 Task: Add a condition where "Channel Is not Web Widget" in new tickets in your groups.
Action: Mouse moved to (168, 529)
Screenshot: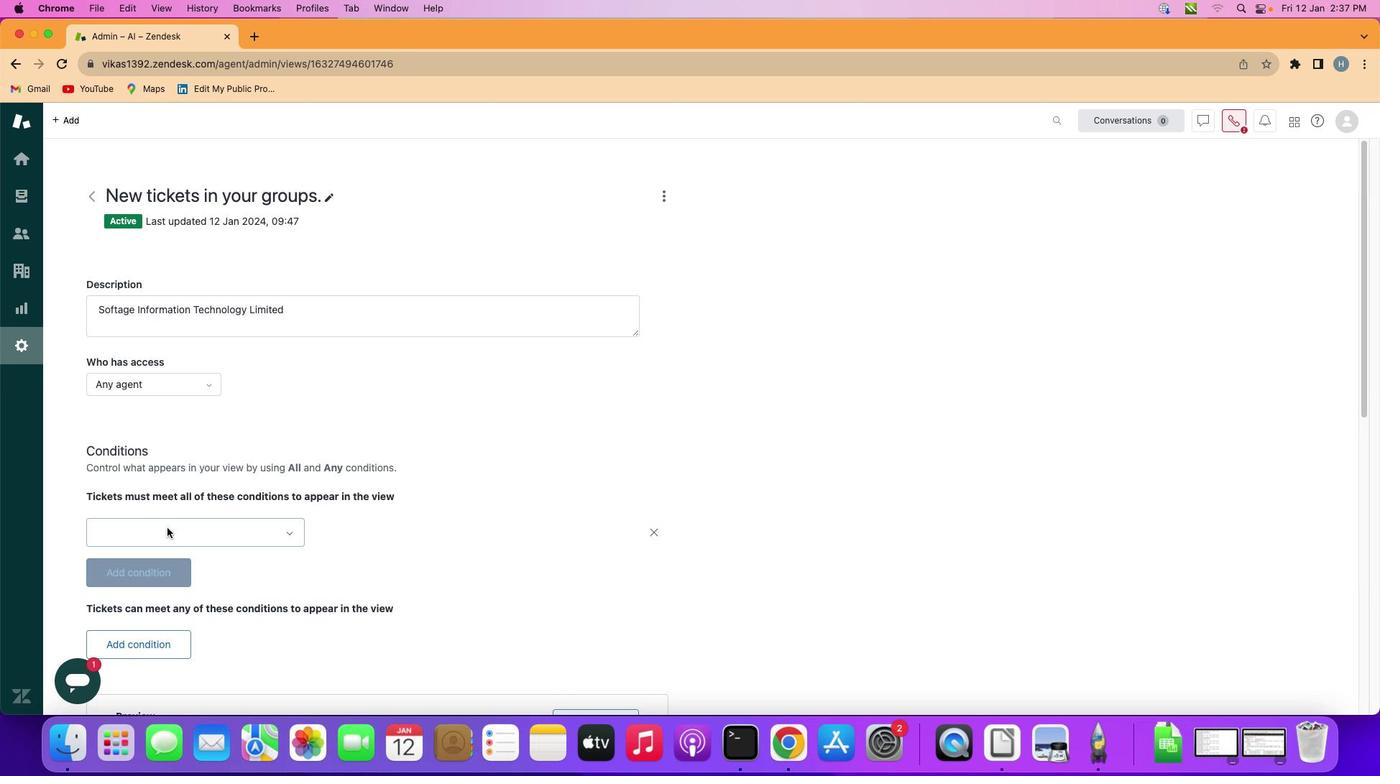 
Action: Mouse pressed left at (168, 529)
Screenshot: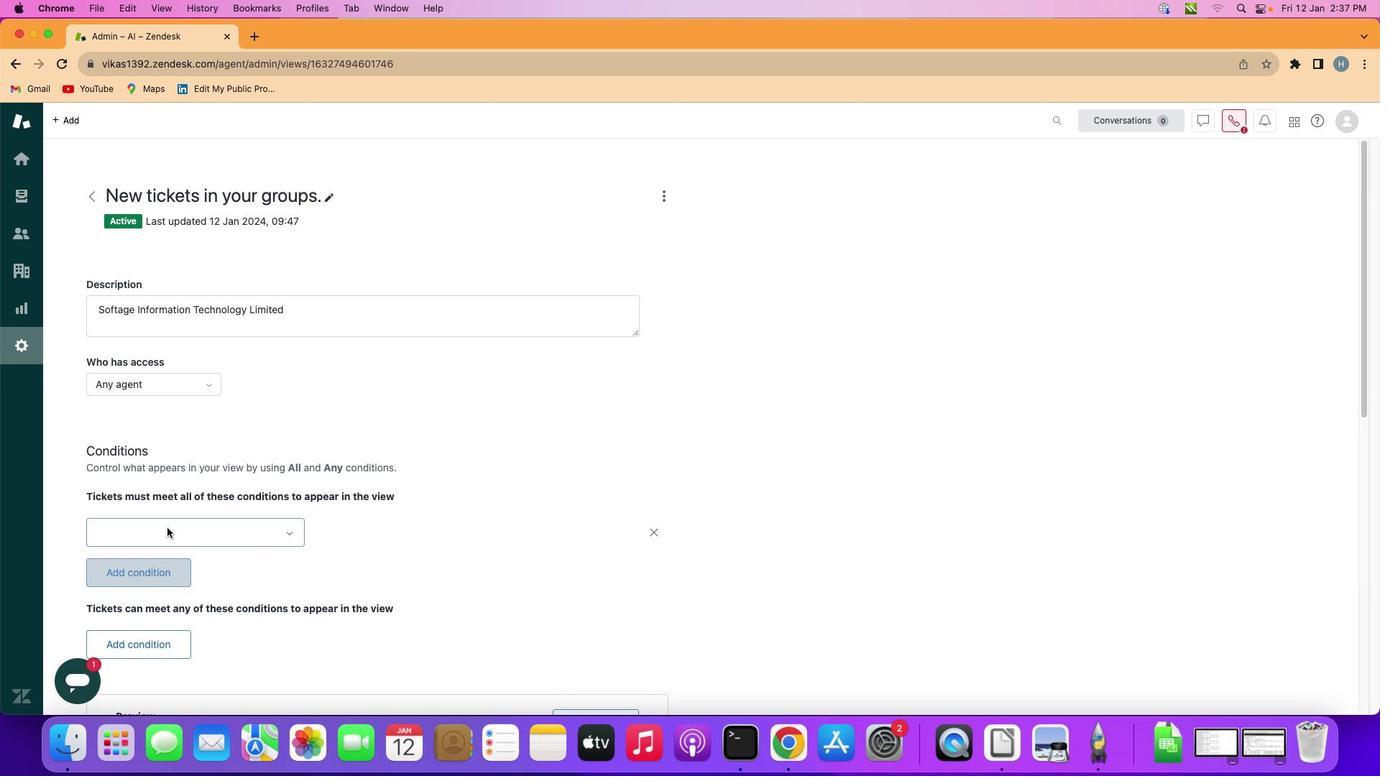 
Action: Mouse moved to (193, 529)
Screenshot: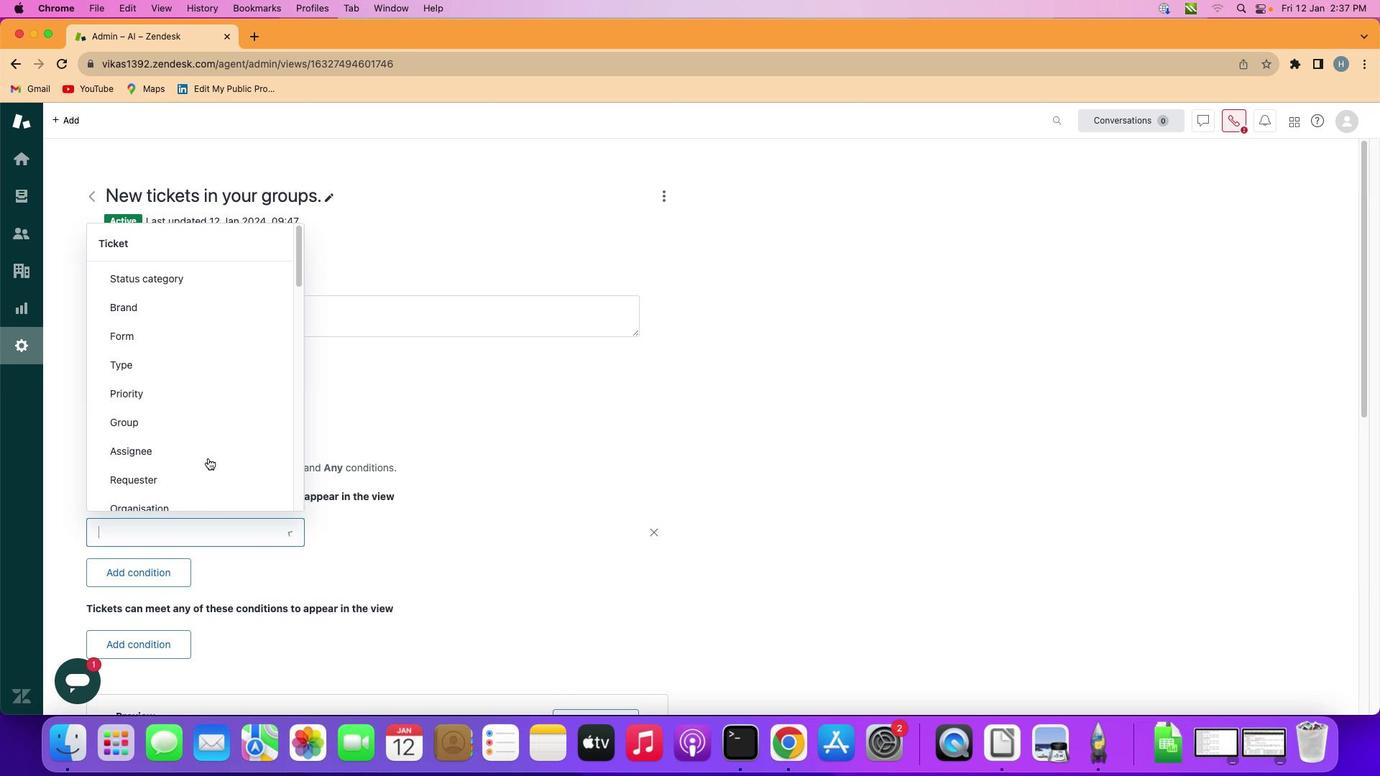 
Action: Mouse pressed left at (193, 529)
Screenshot: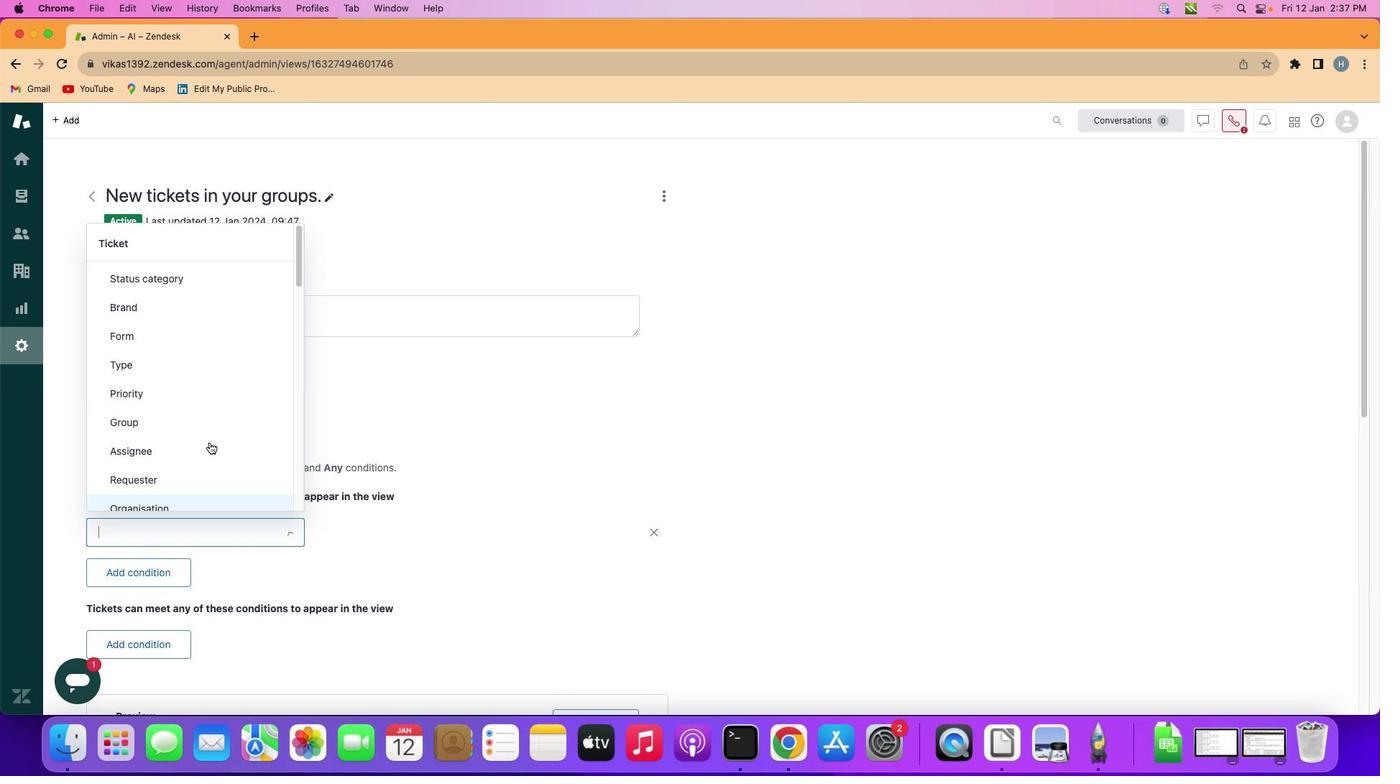 
Action: Mouse moved to (194, 353)
Screenshot: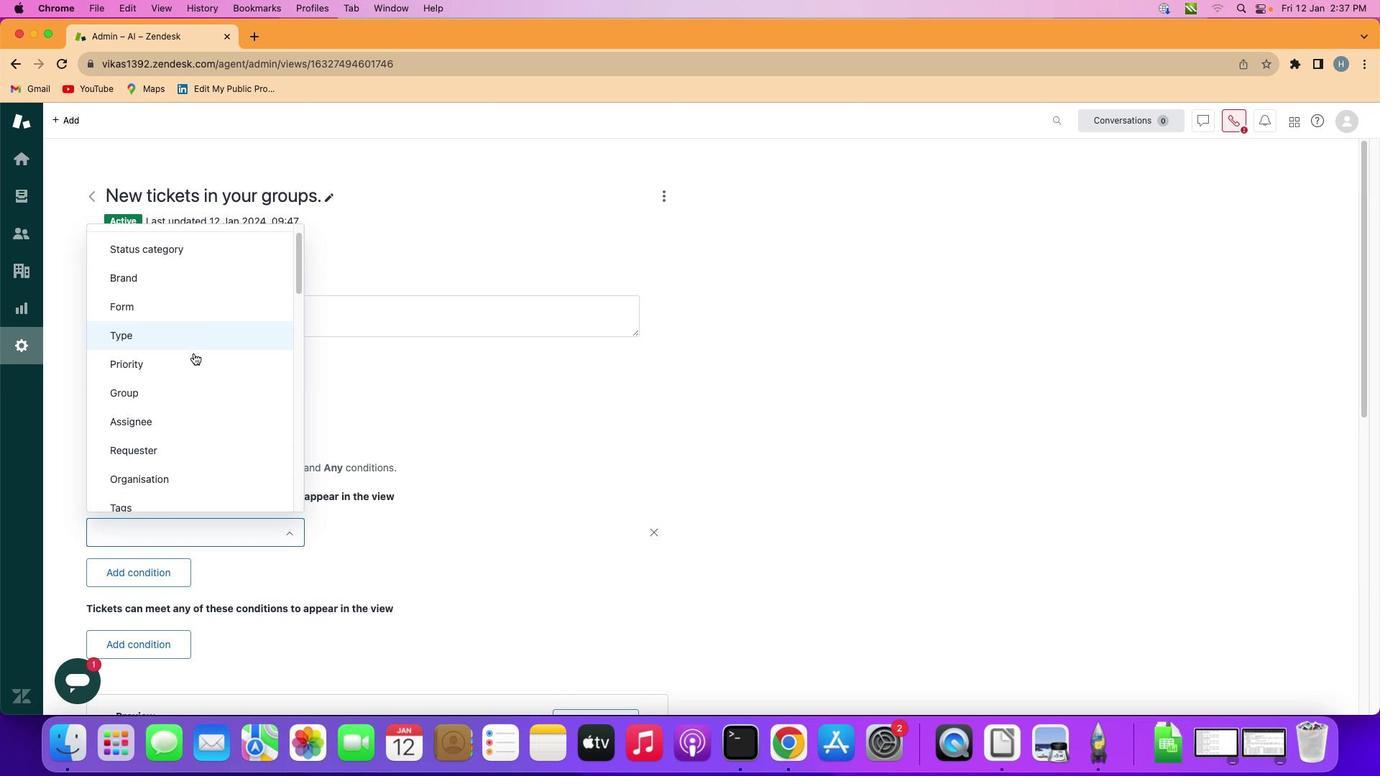 
Action: Mouse scrolled (194, 353) with delta (0, 0)
Screenshot: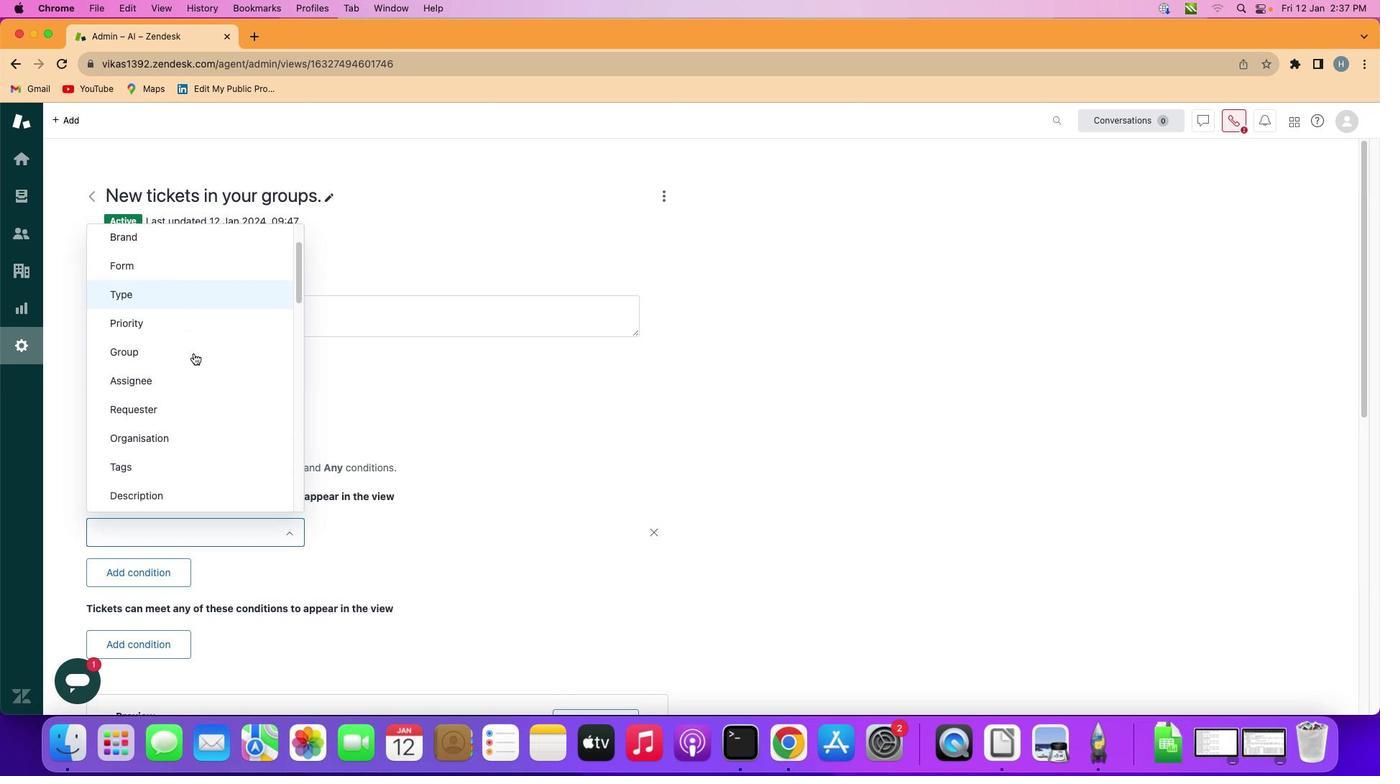 
Action: Mouse scrolled (194, 353) with delta (0, 0)
Screenshot: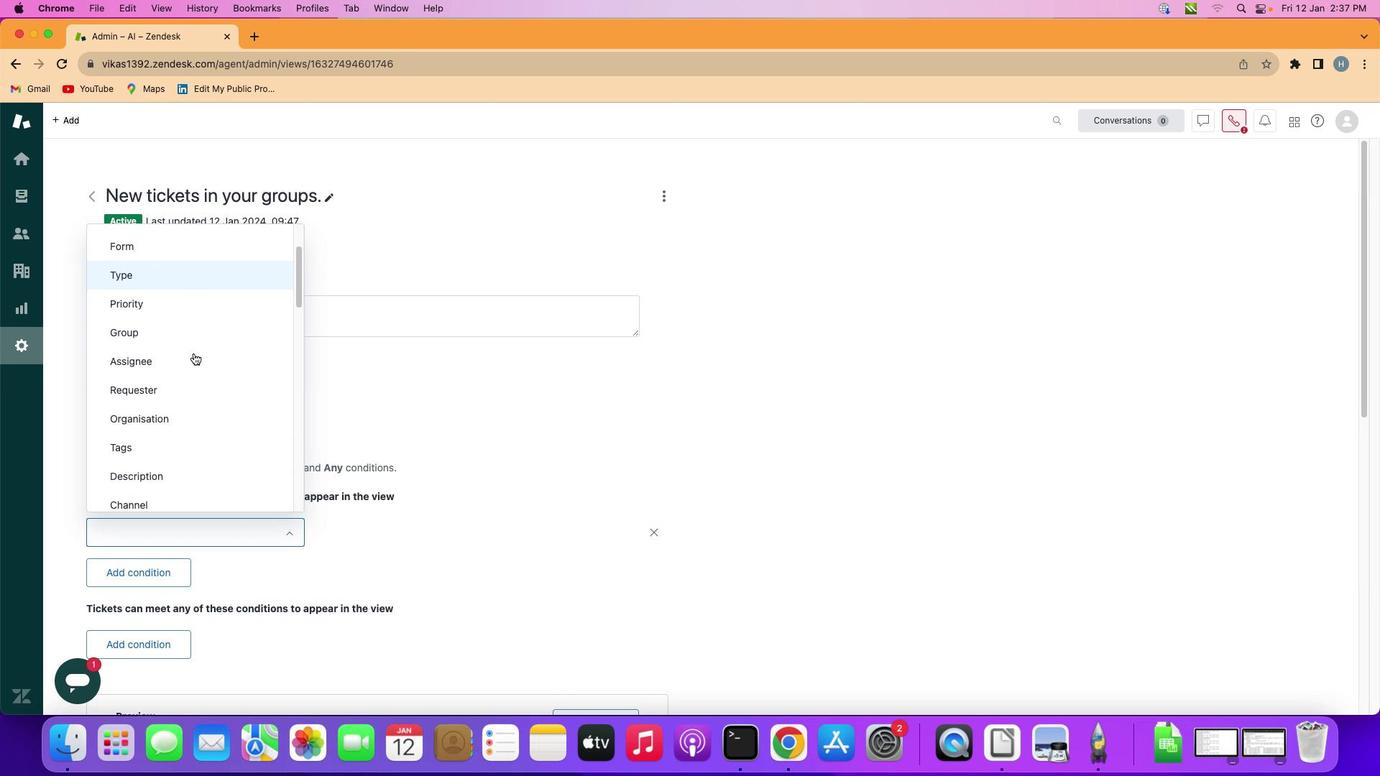 
Action: Mouse scrolled (194, 353) with delta (0, 0)
Screenshot: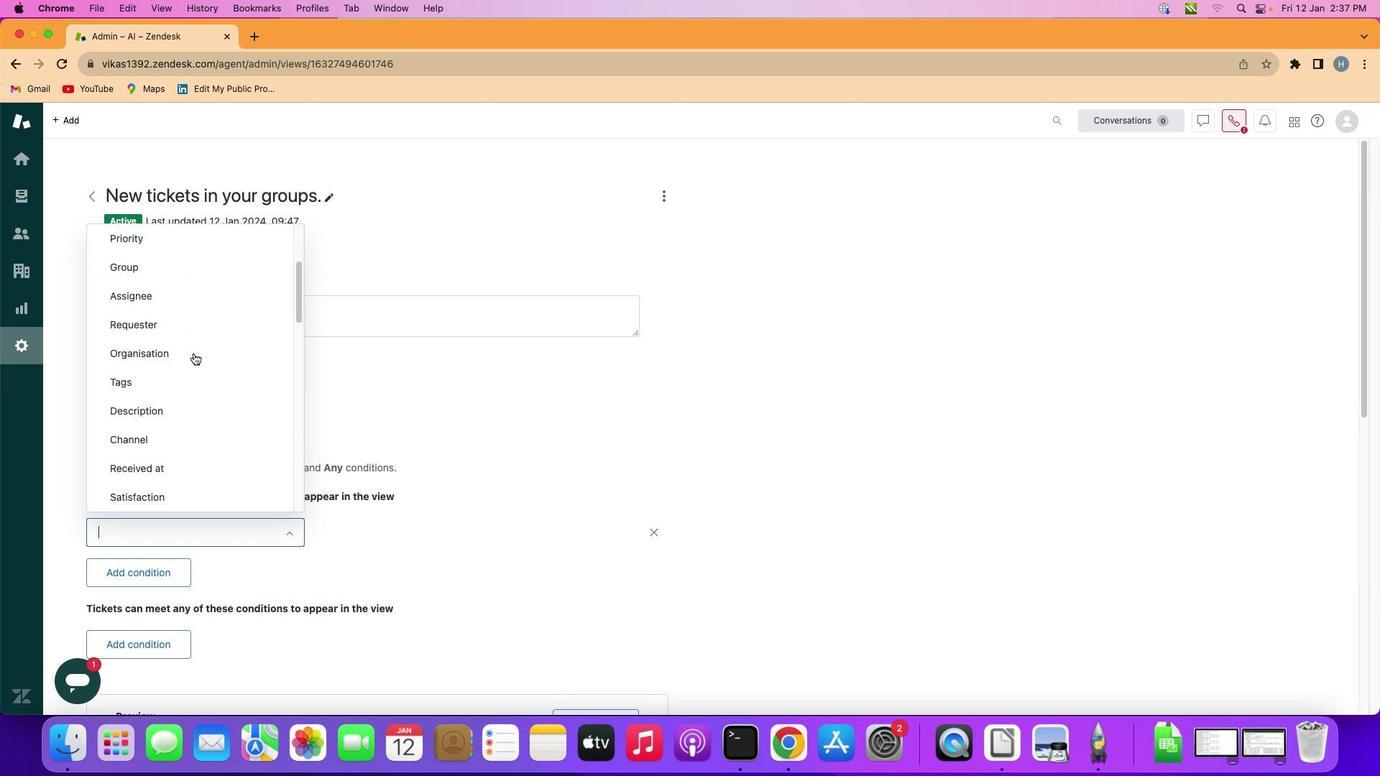 
Action: Mouse scrolled (194, 353) with delta (0, 0)
Screenshot: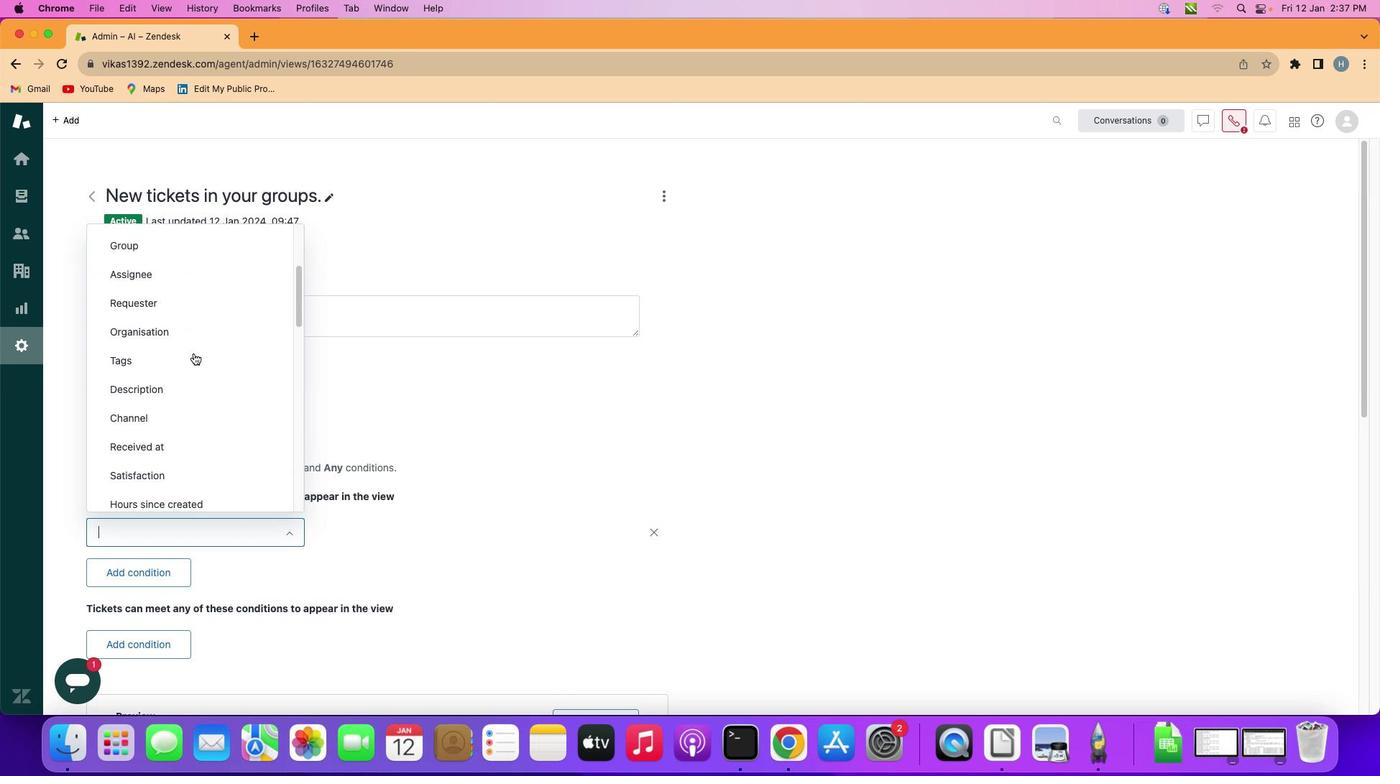 
Action: Mouse scrolled (194, 353) with delta (0, 0)
Screenshot: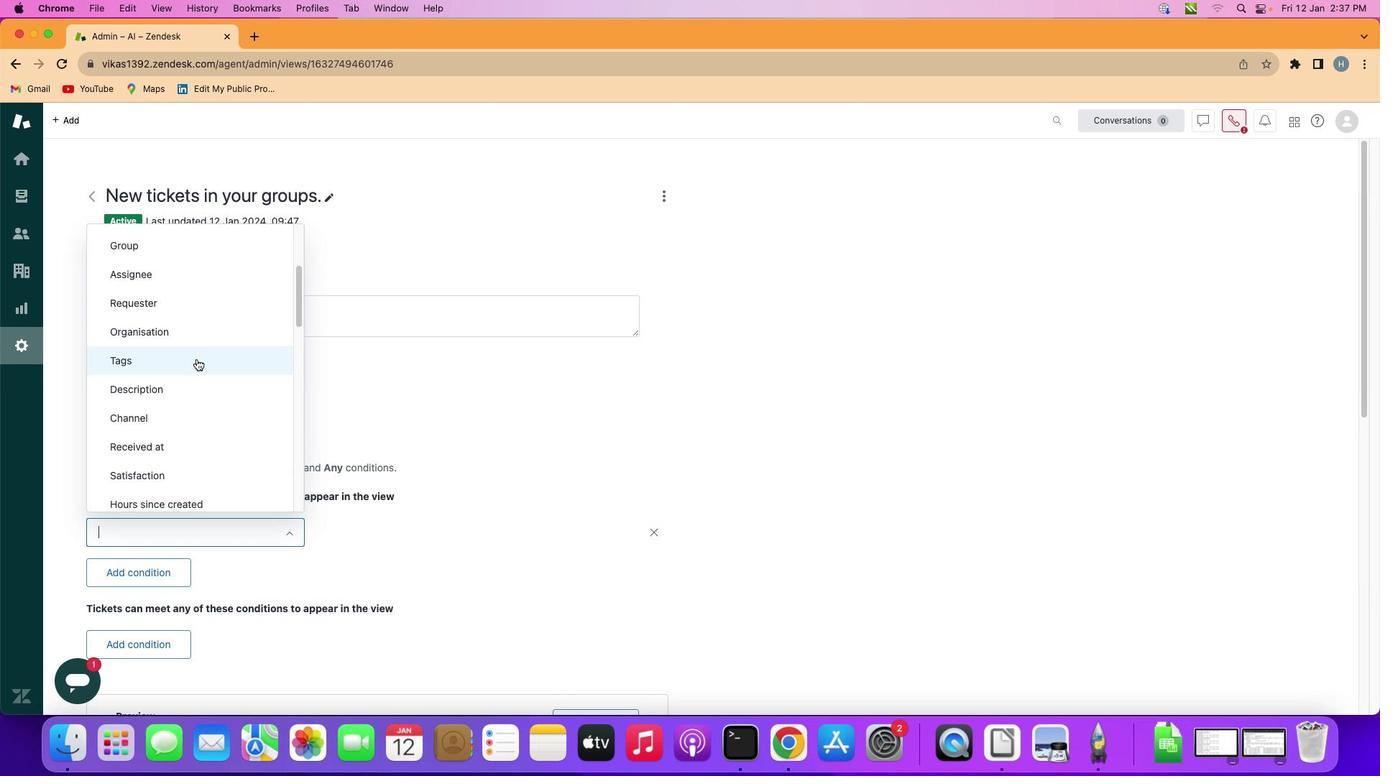 
Action: Mouse moved to (189, 430)
Screenshot: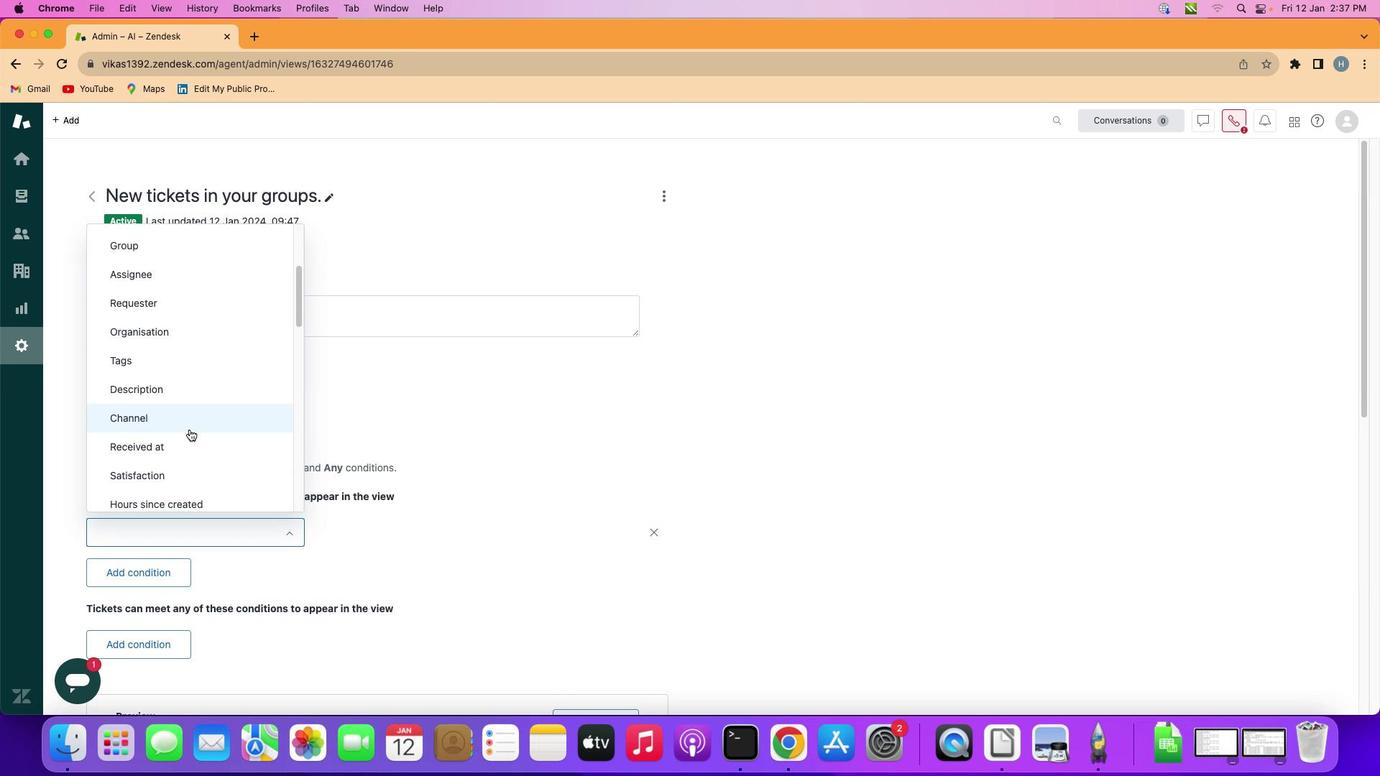 
Action: Mouse pressed left at (189, 430)
Screenshot: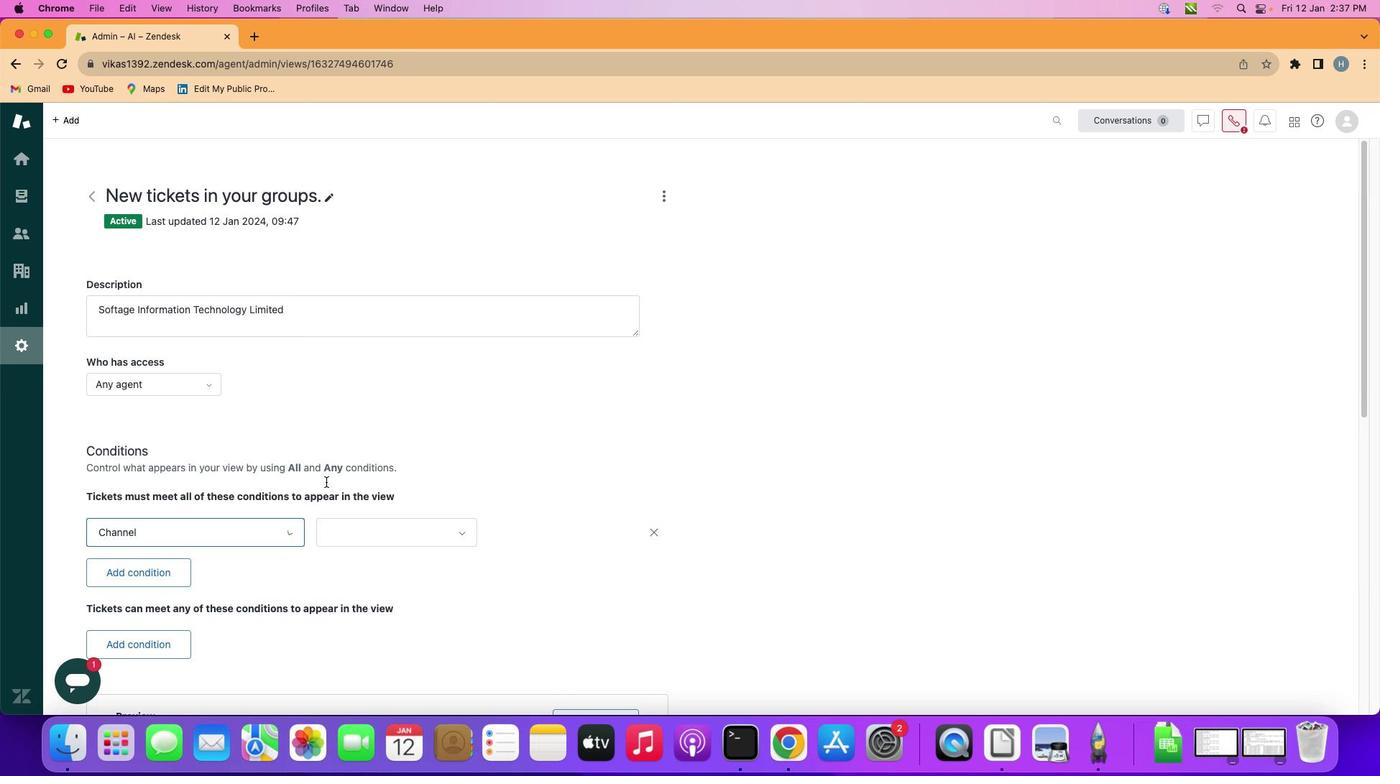 
Action: Mouse moved to (397, 534)
Screenshot: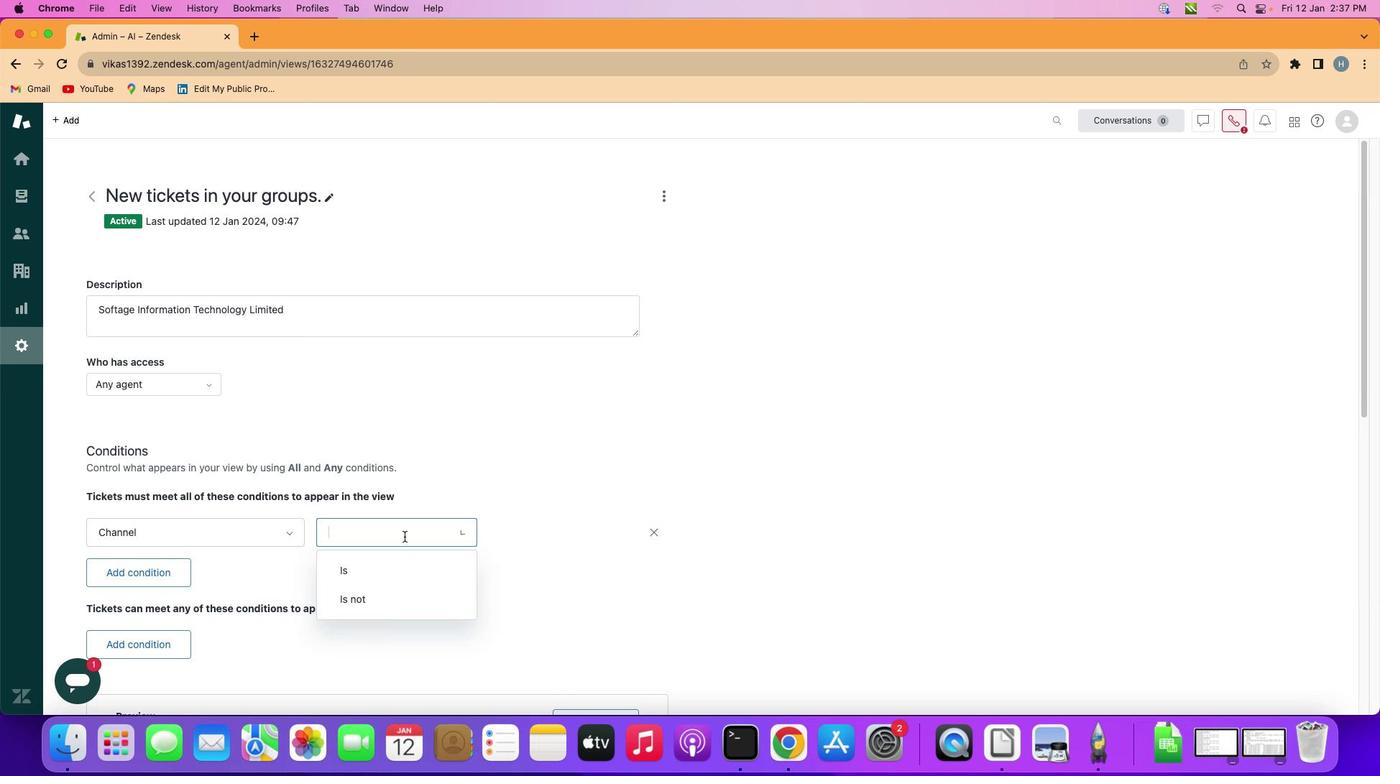 
Action: Mouse pressed left at (397, 534)
Screenshot: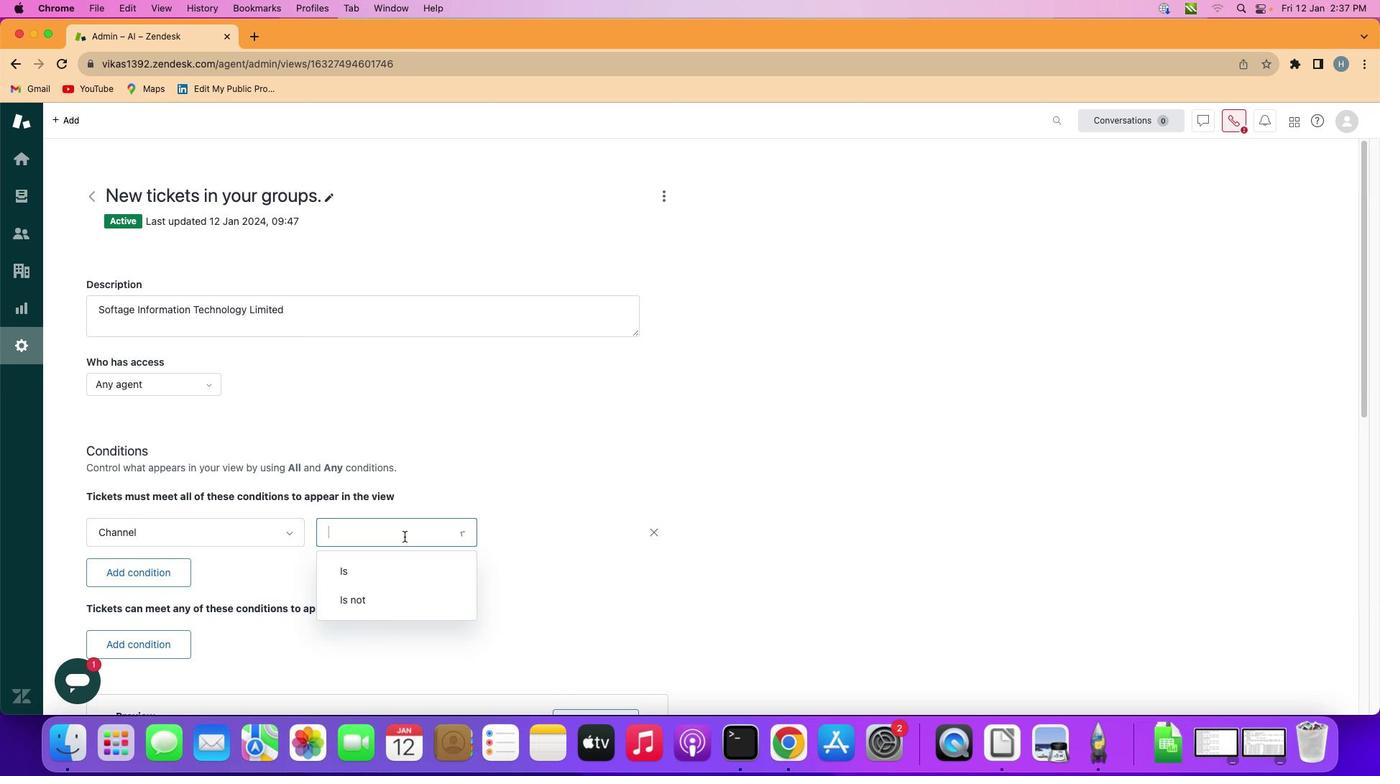
Action: Mouse moved to (397, 596)
Screenshot: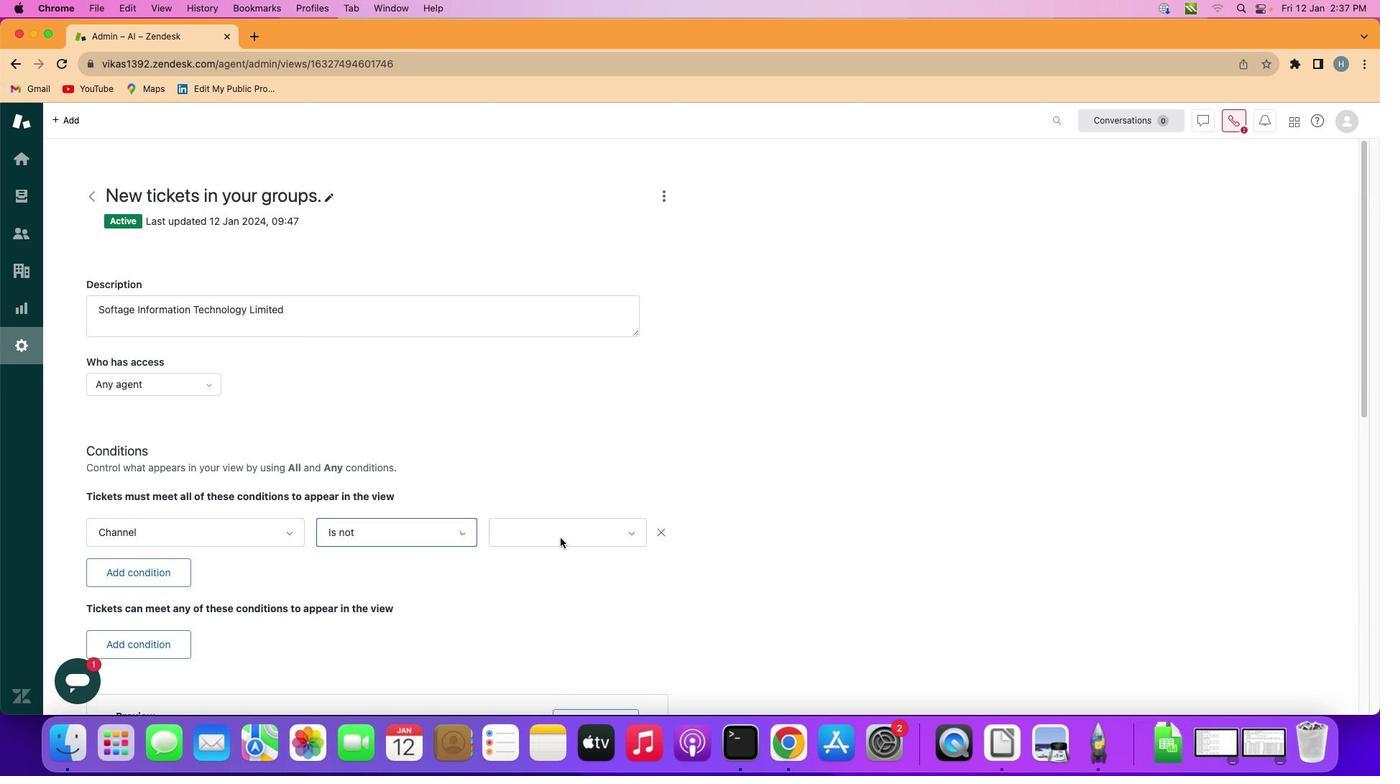 
Action: Mouse pressed left at (397, 596)
Screenshot: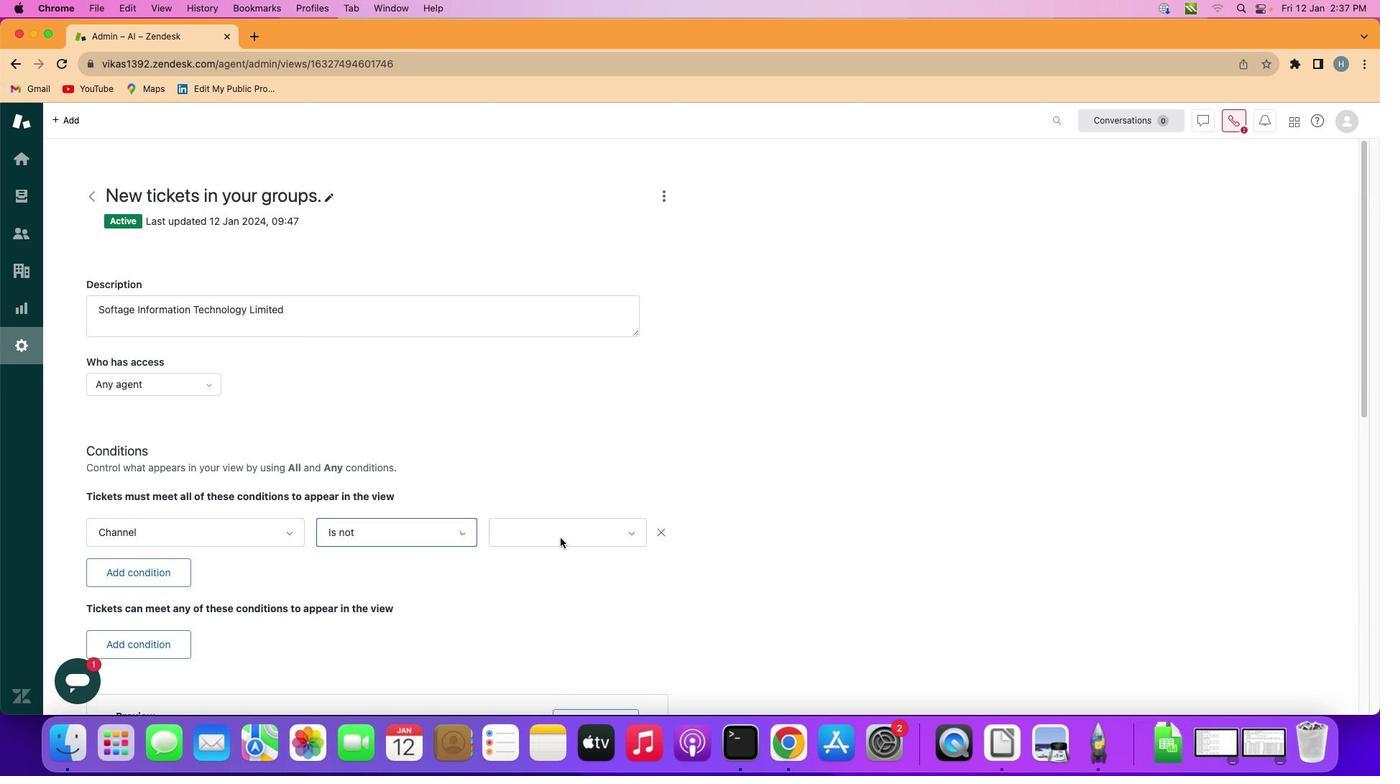 
Action: Mouse moved to (561, 538)
Screenshot: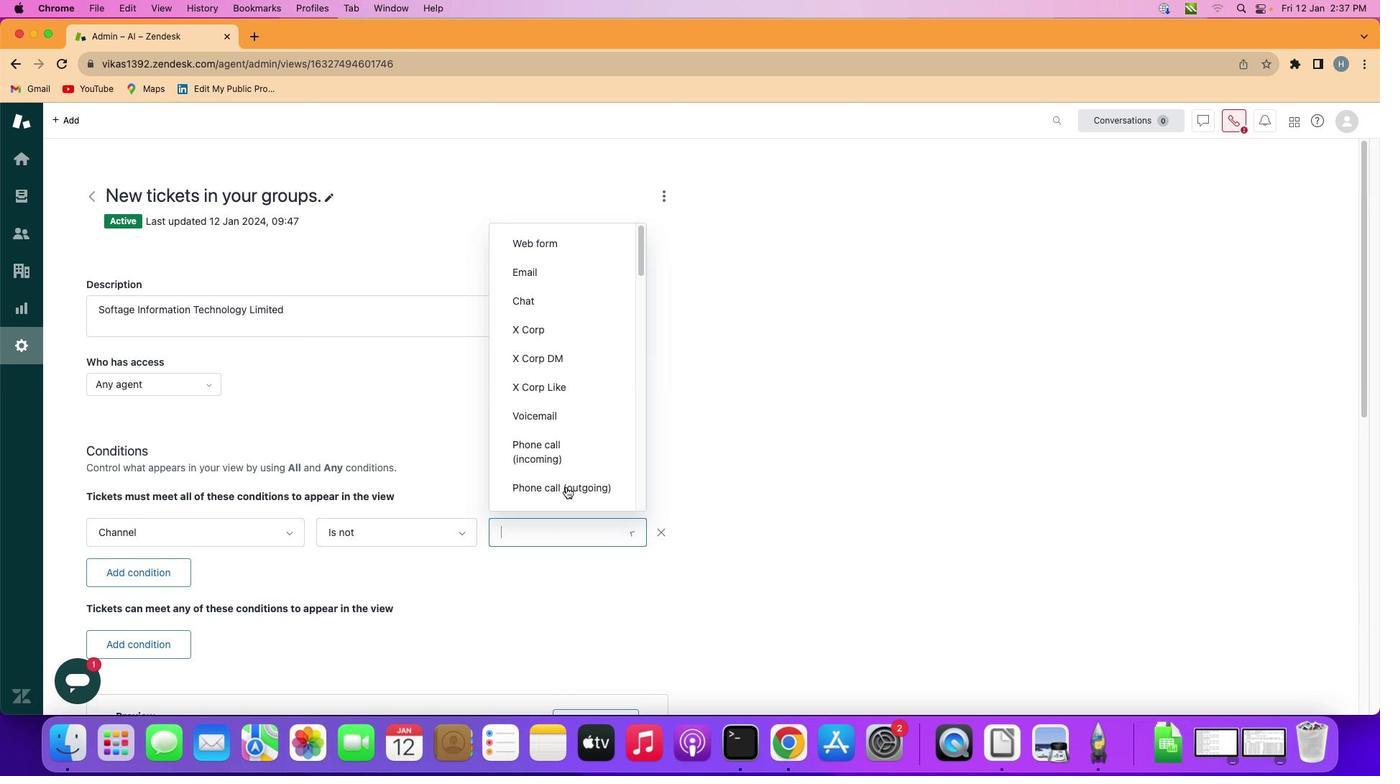 
Action: Mouse pressed left at (561, 538)
Screenshot: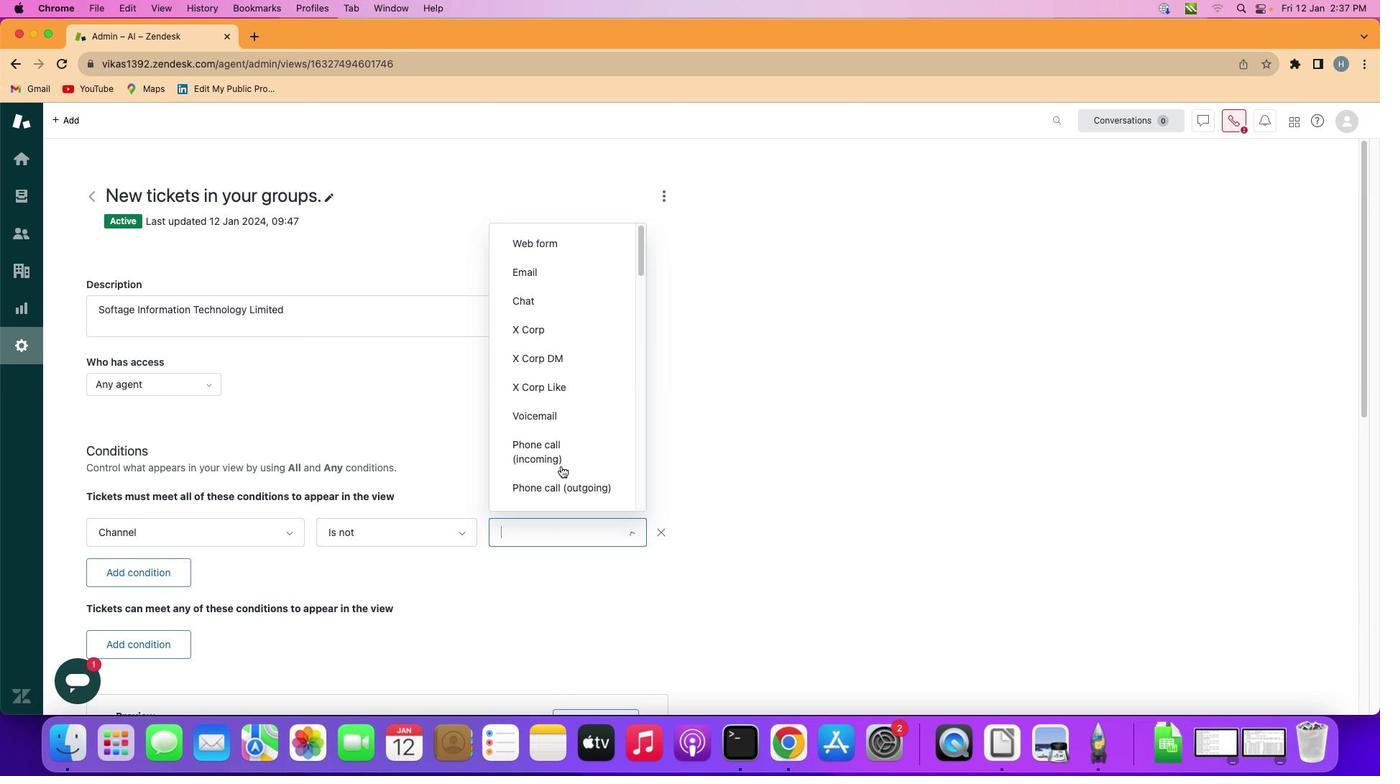 
Action: Mouse moved to (554, 310)
Screenshot: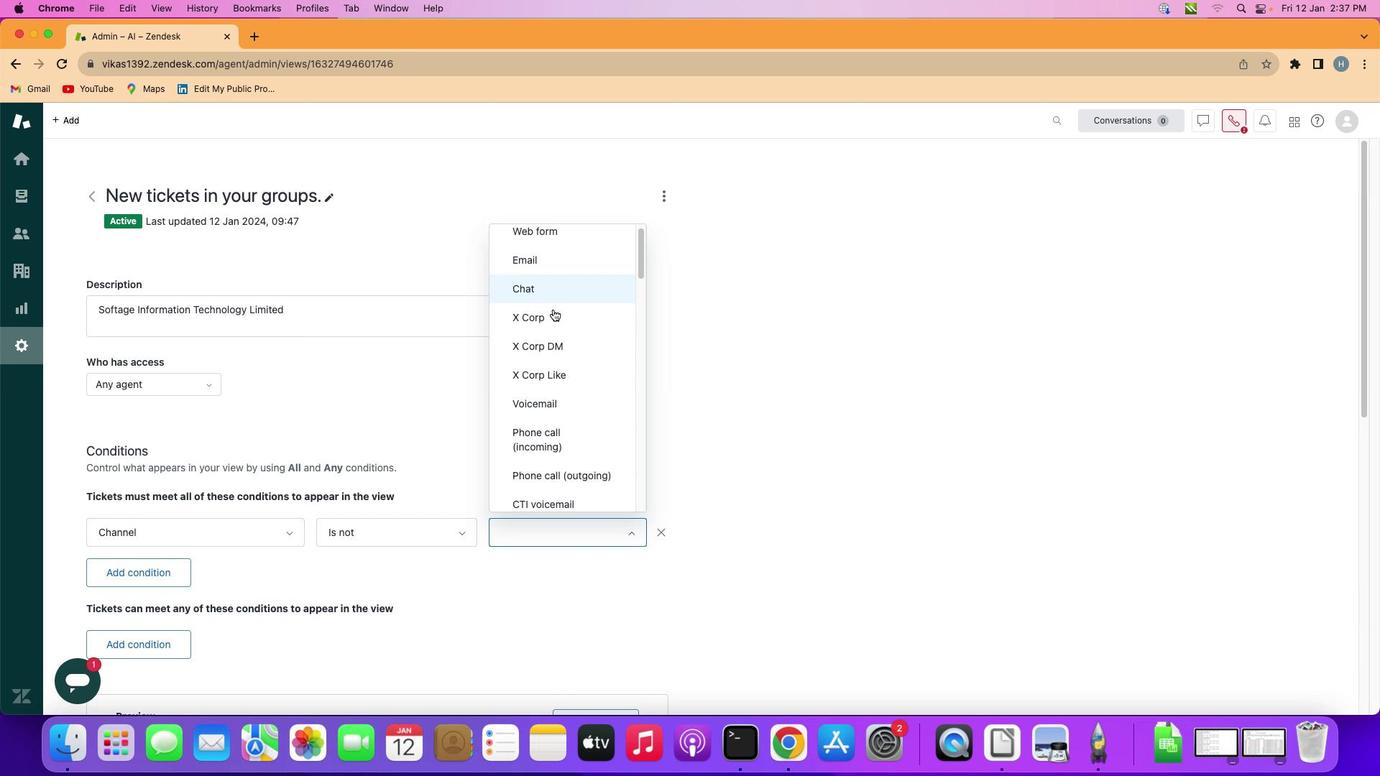 
Action: Mouse scrolled (554, 310) with delta (0, 0)
Screenshot: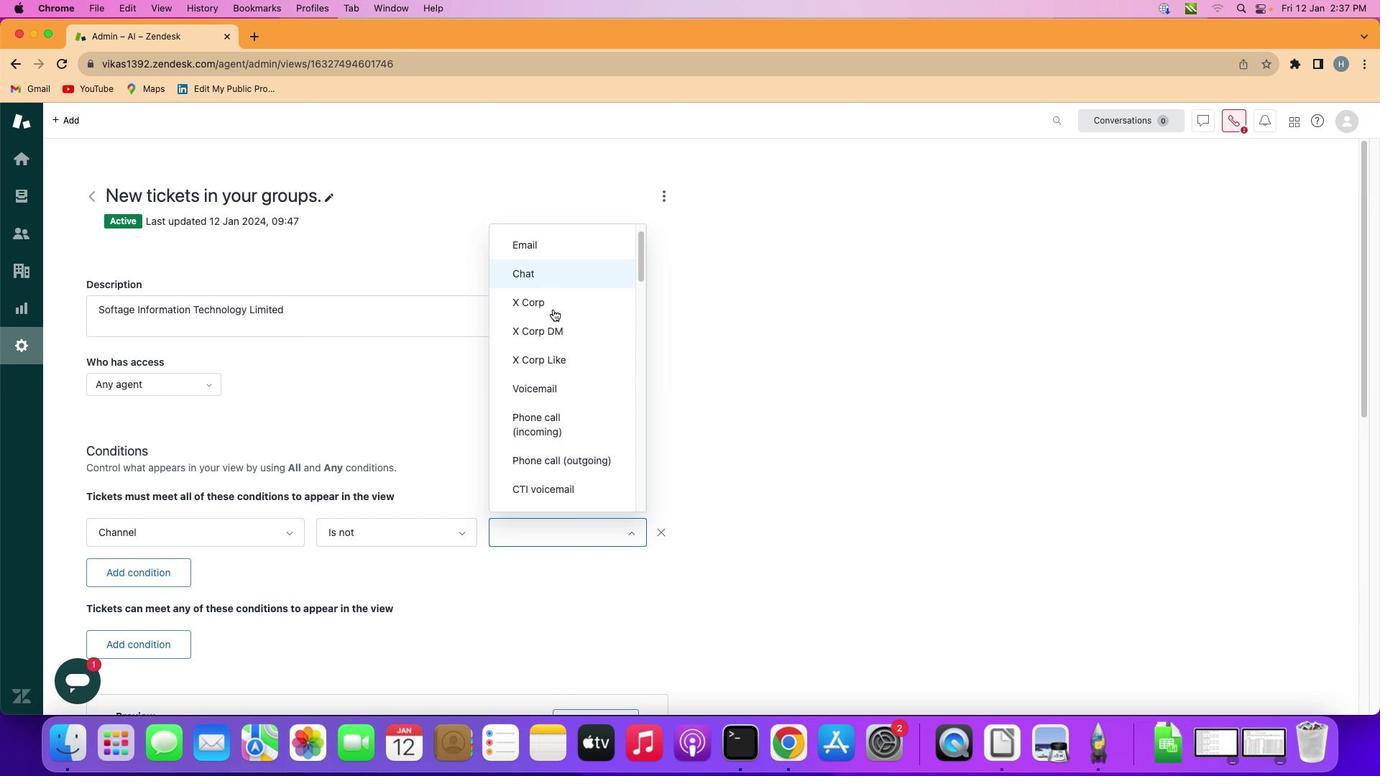 
Action: Mouse scrolled (554, 310) with delta (0, 0)
Screenshot: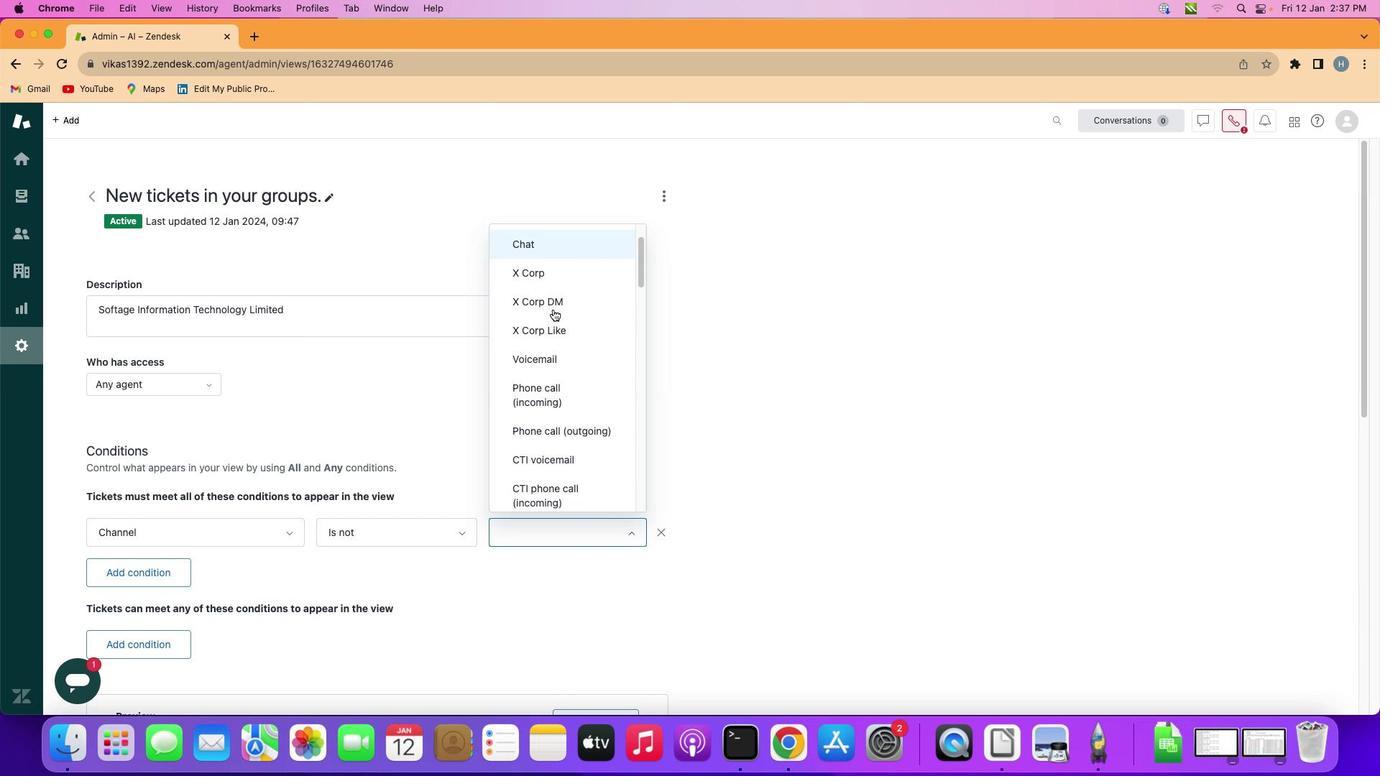 
Action: Mouse scrolled (554, 310) with delta (0, 0)
Screenshot: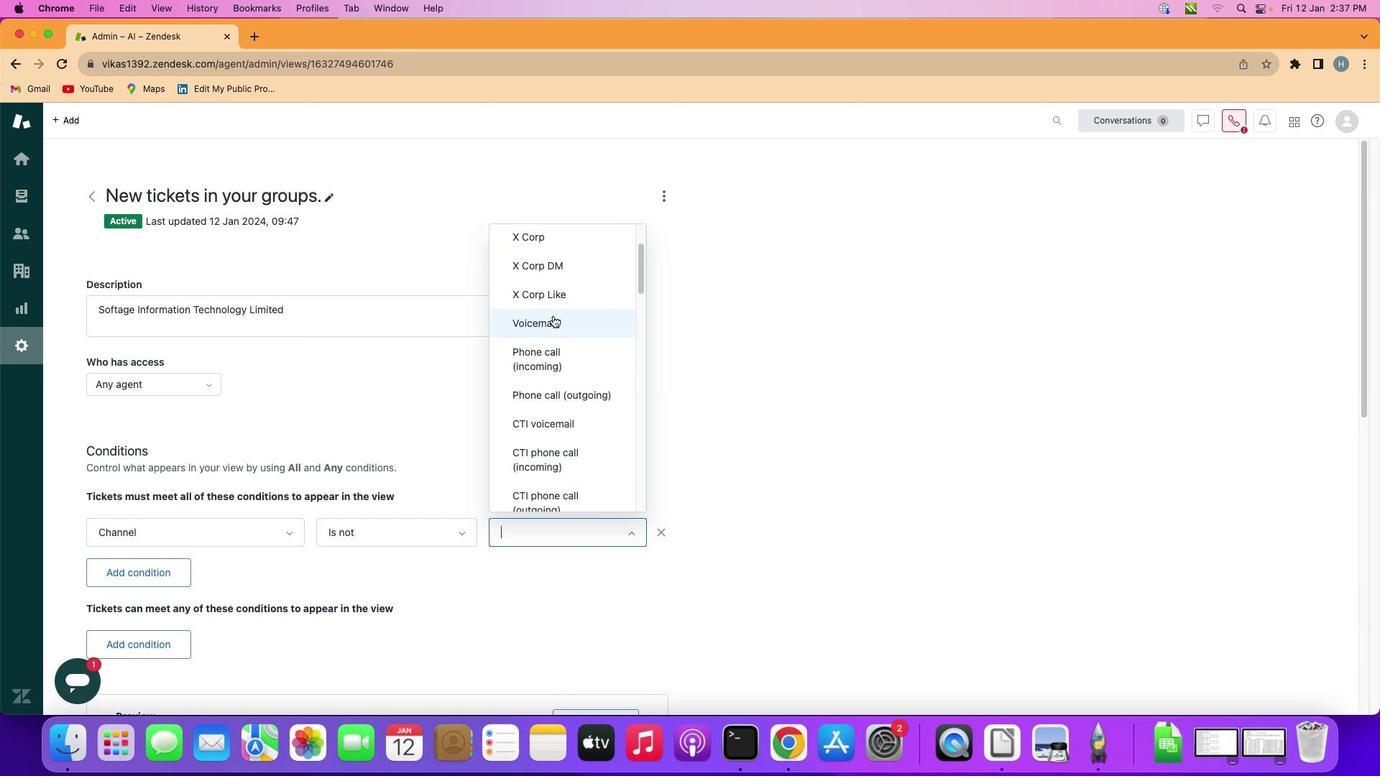 
Action: Mouse scrolled (554, 310) with delta (0, 0)
Screenshot: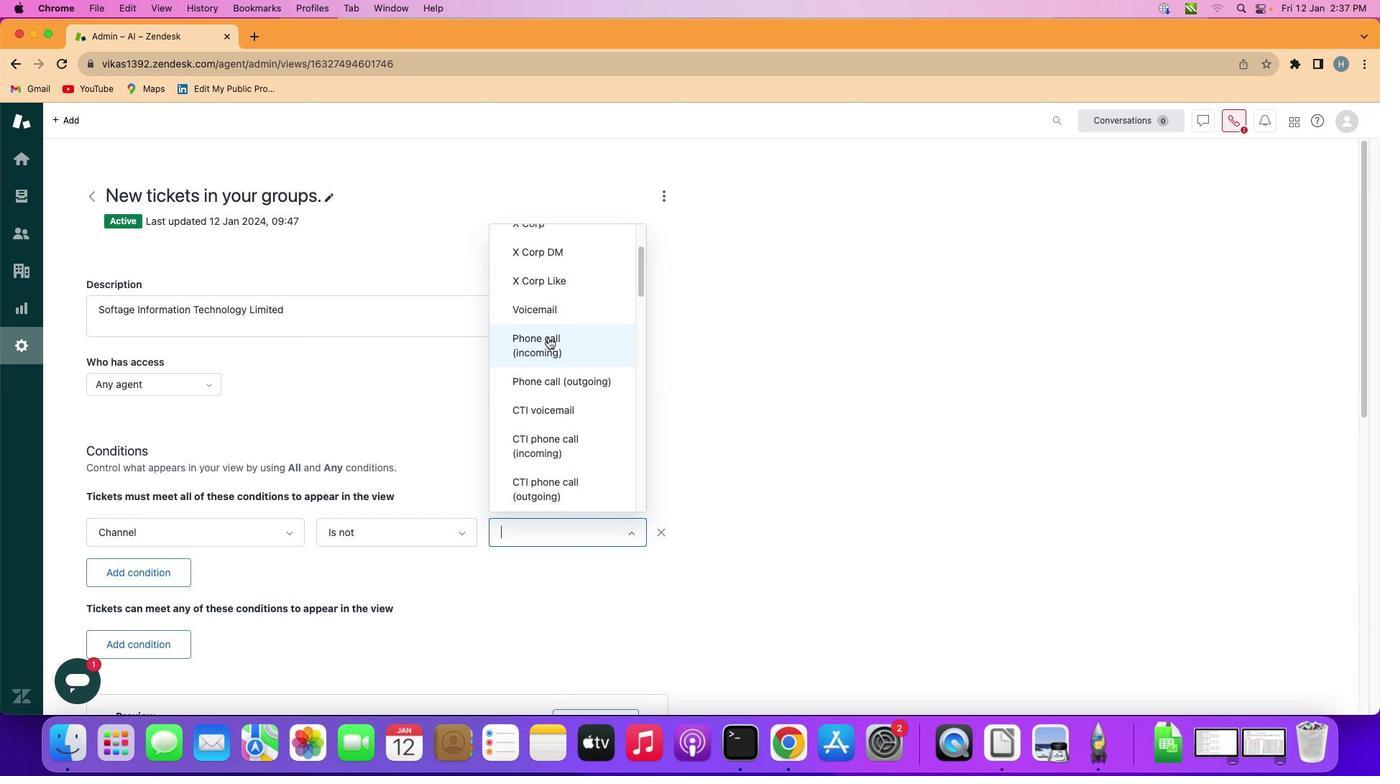 
Action: Mouse scrolled (554, 310) with delta (0, 0)
Screenshot: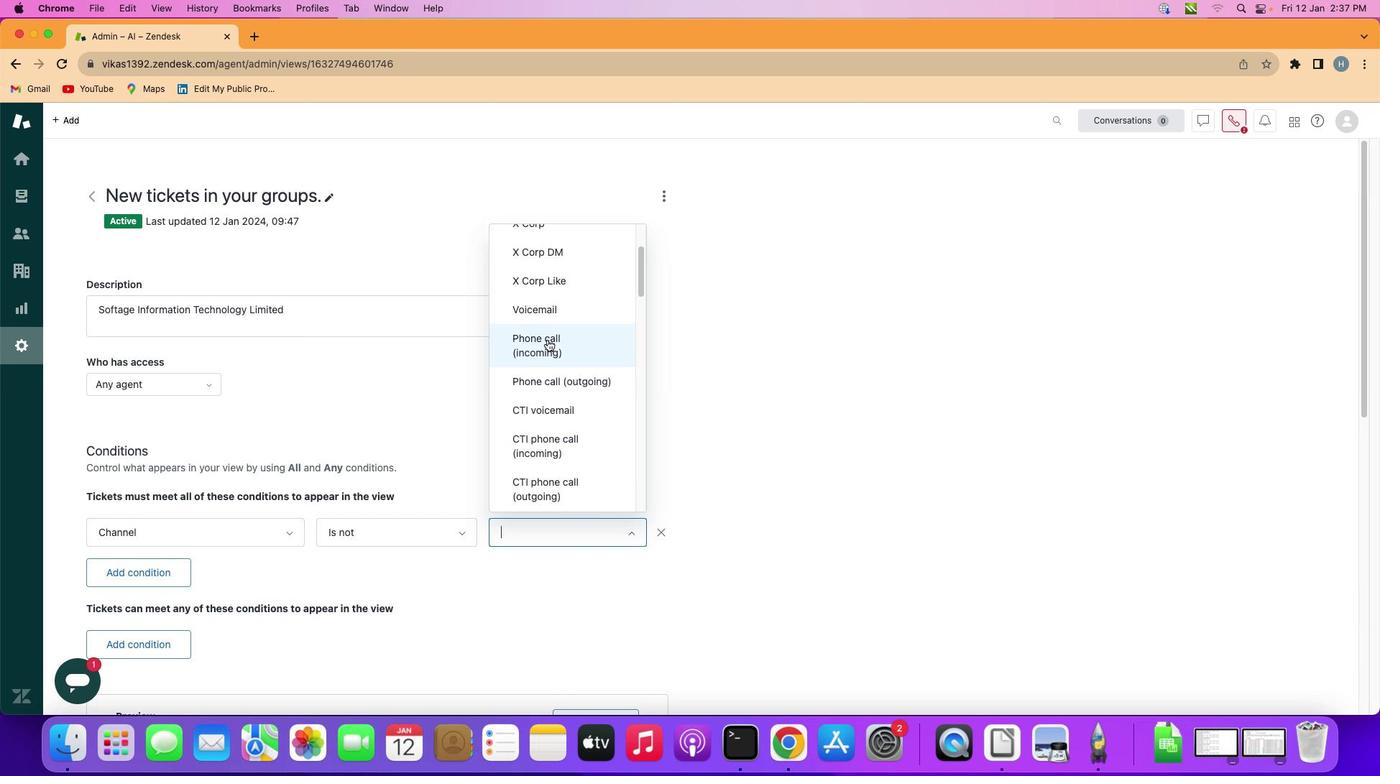 
Action: Mouse moved to (548, 340)
Screenshot: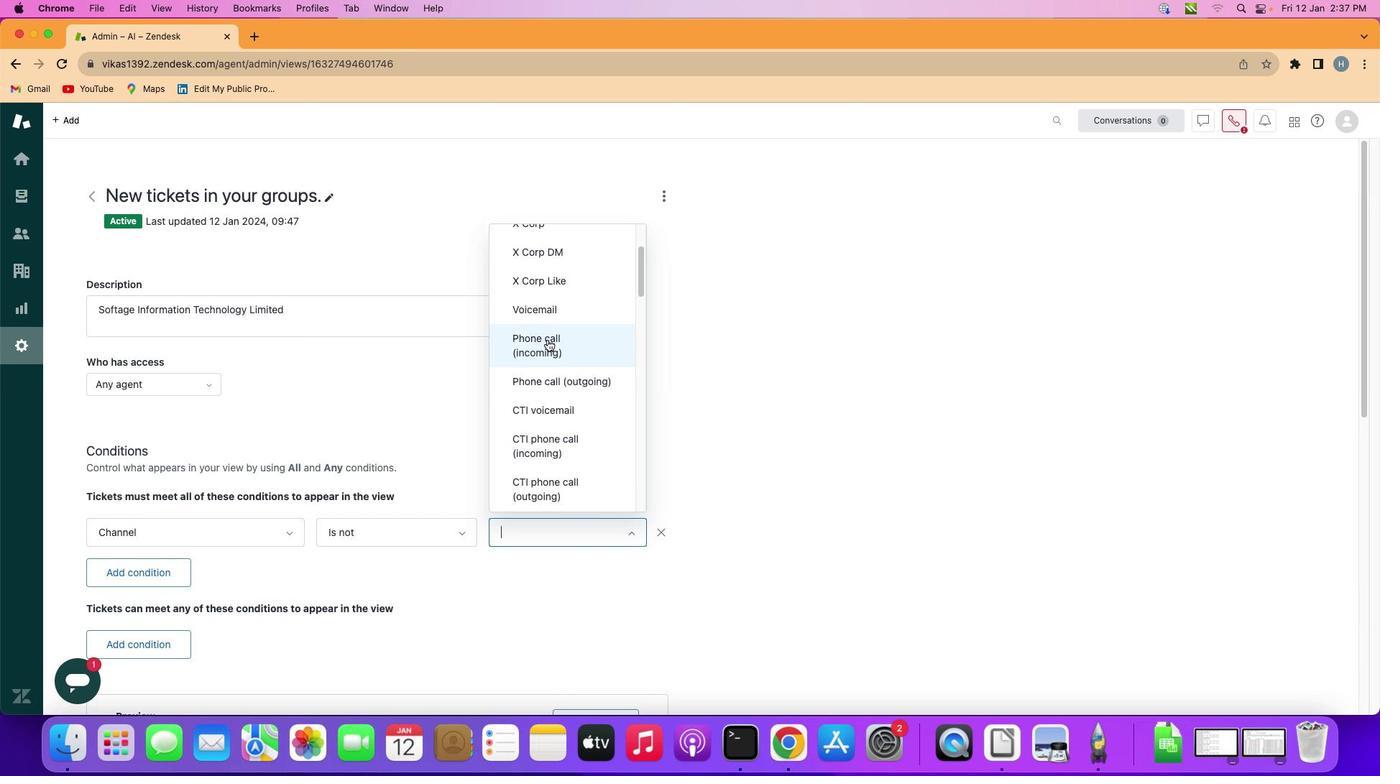 
Action: Mouse scrolled (548, 340) with delta (0, 0)
Screenshot: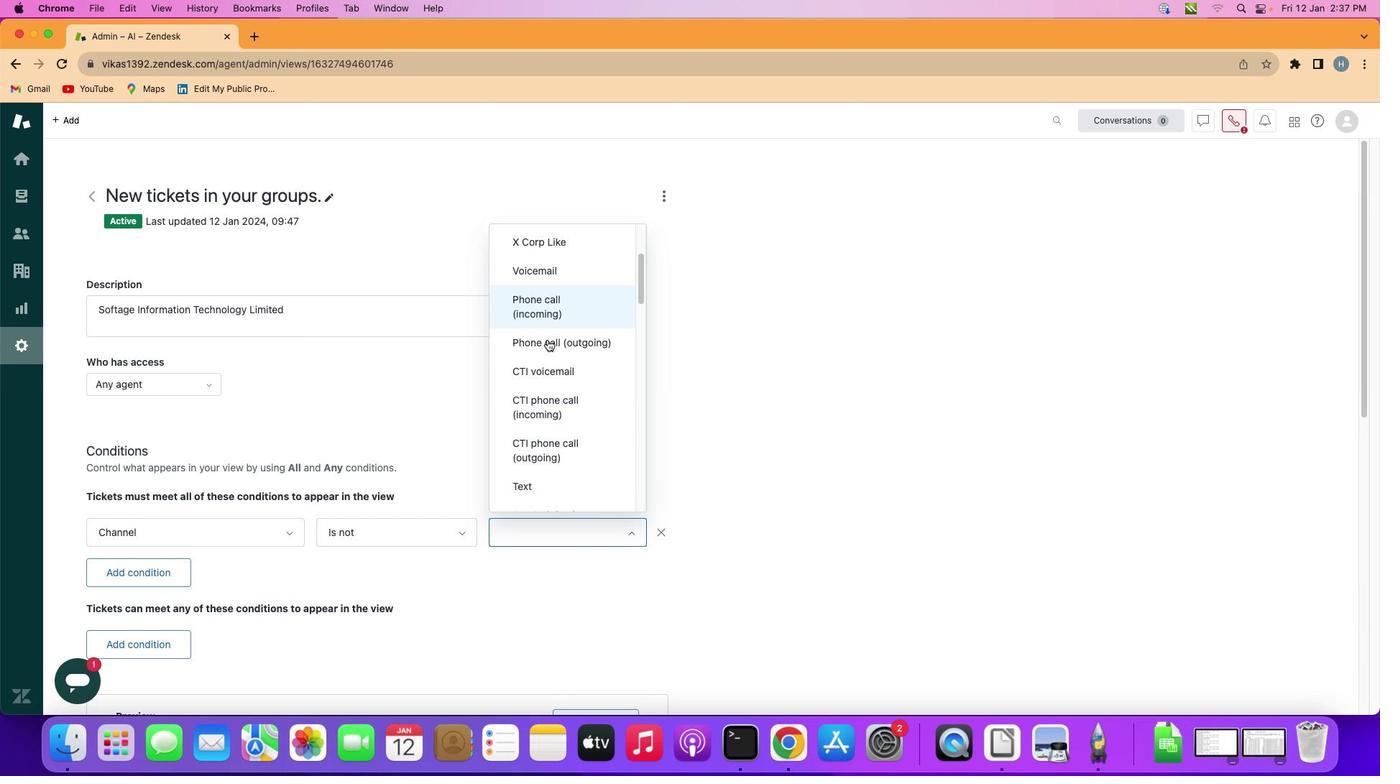 
Action: Mouse scrolled (548, 340) with delta (0, 0)
Screenshot: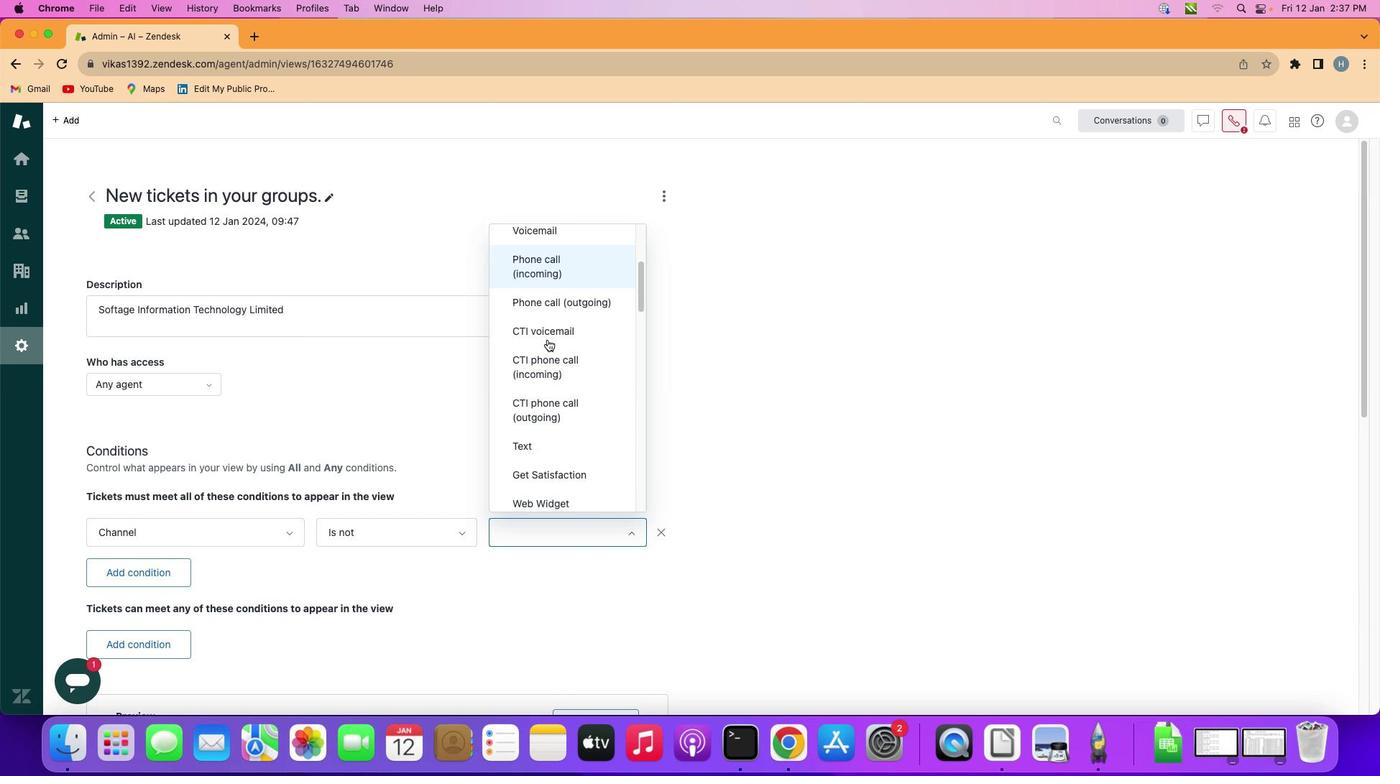 
Action: Mouse scrolled (548, 340) with delta (0, 0)
Screenshot: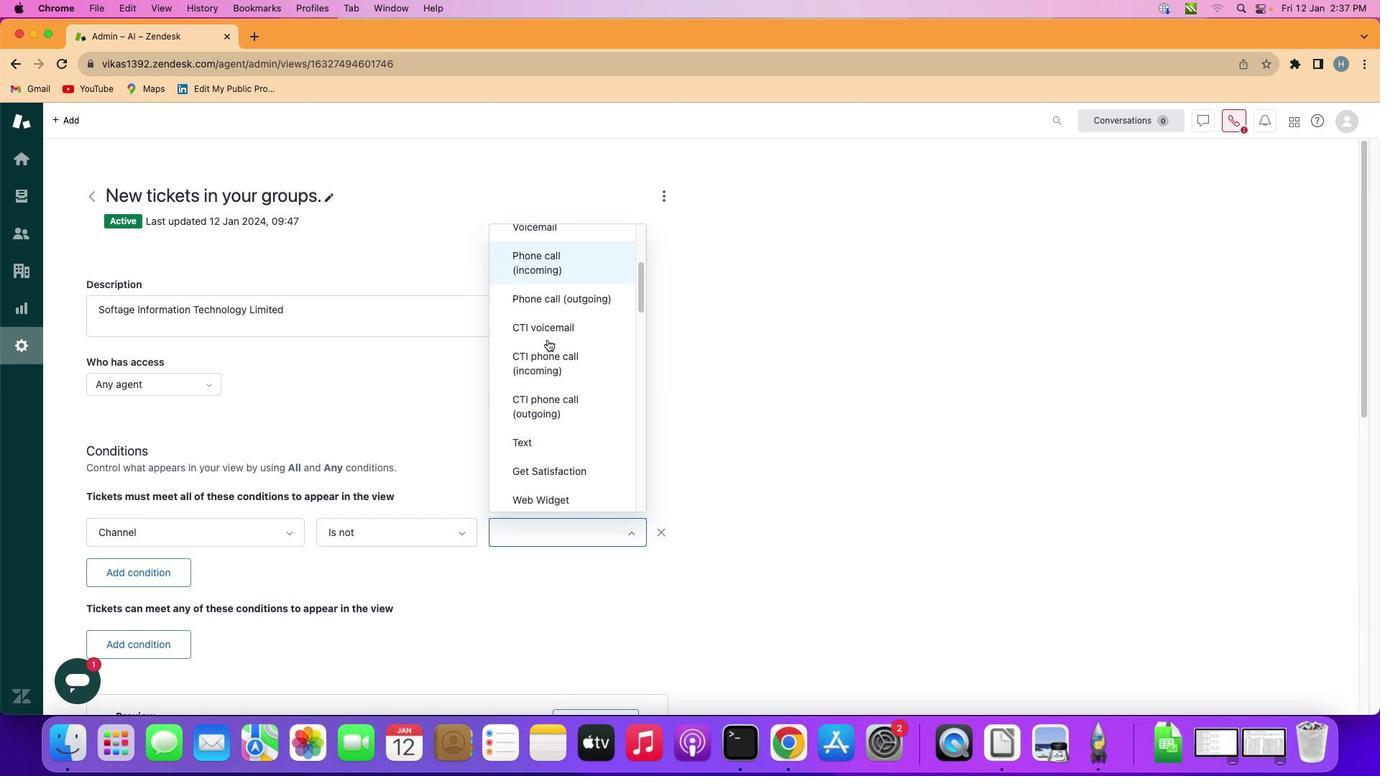 
Action: Mouse scrolled (548, 340) with delta (0, 0)
Screenshot: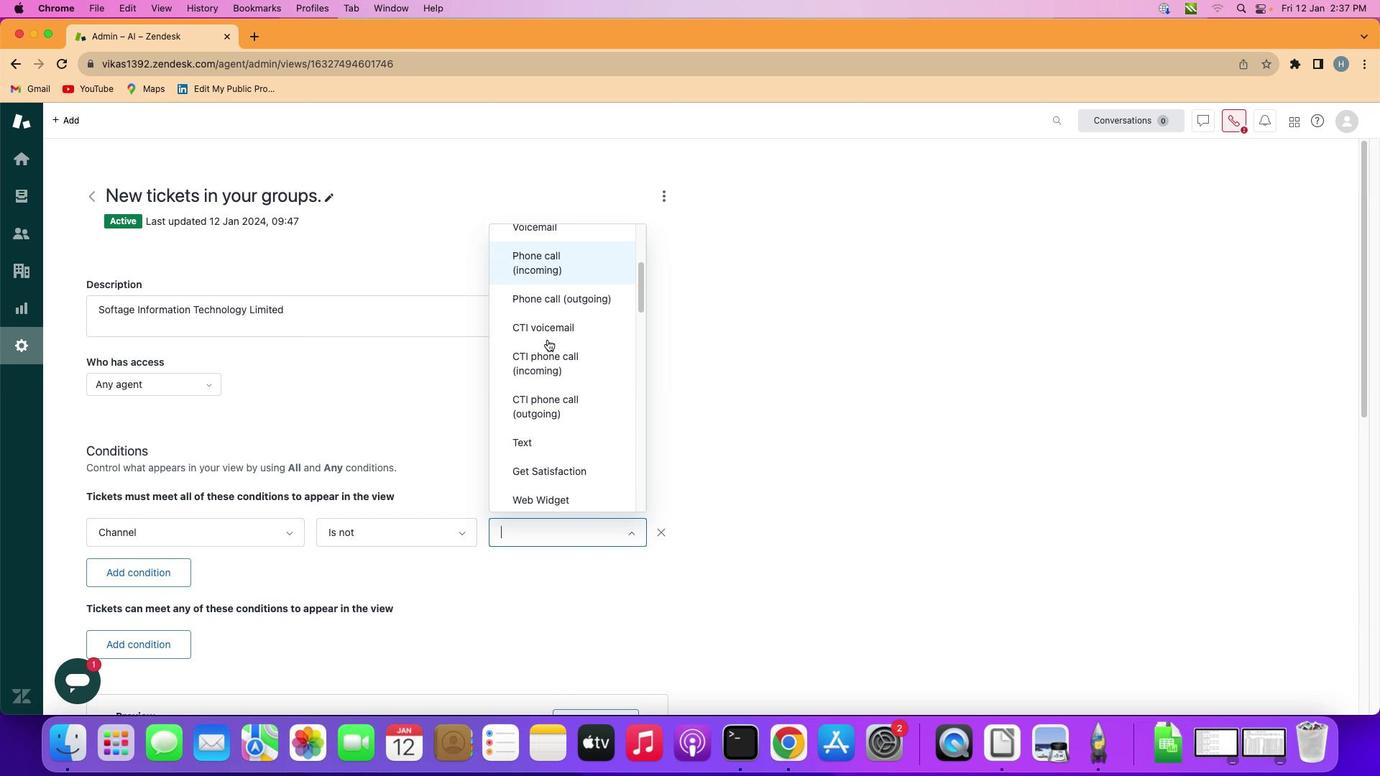 
Action: Mouse scrolled (548, 340) with delta (0, 0)
Screenshot: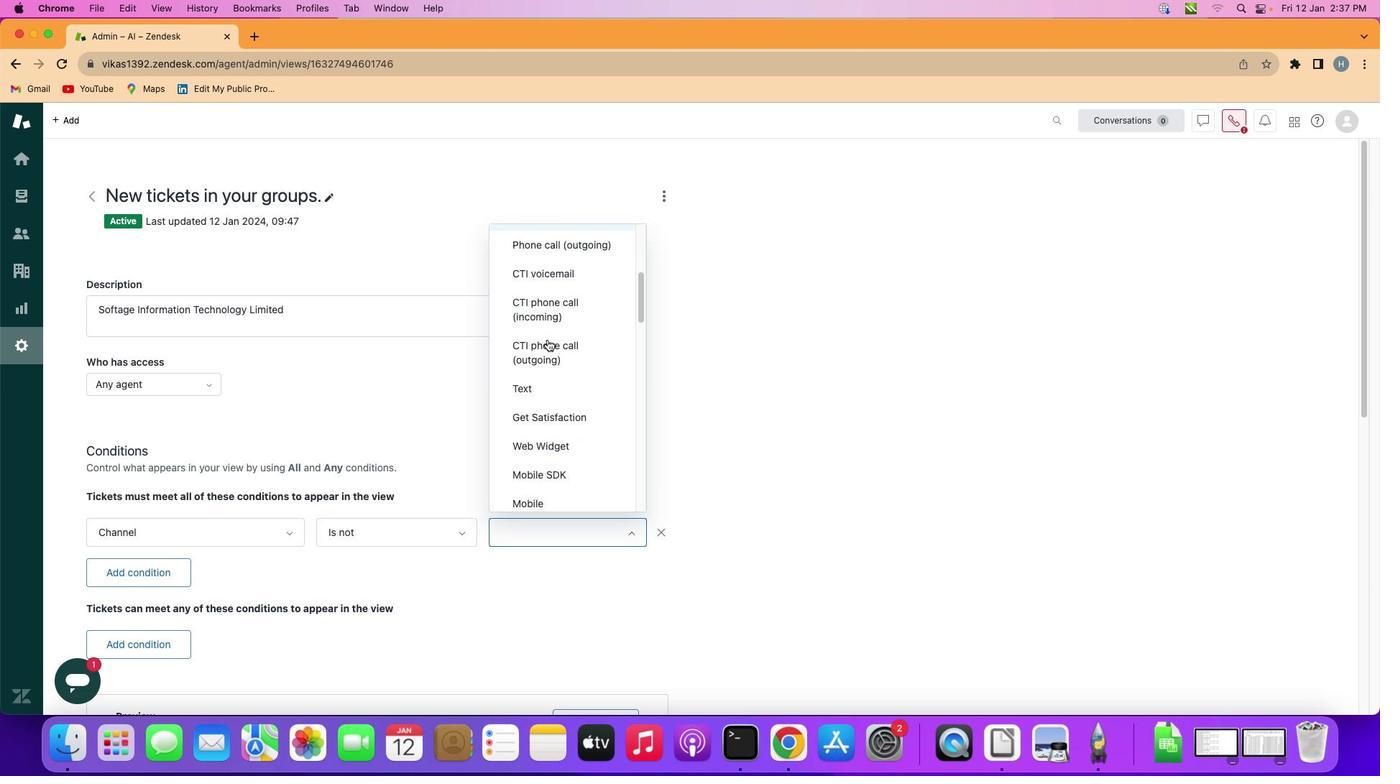 
Action: Mouse scrolled (548, 340) with delta (0, 0)
Screenshot: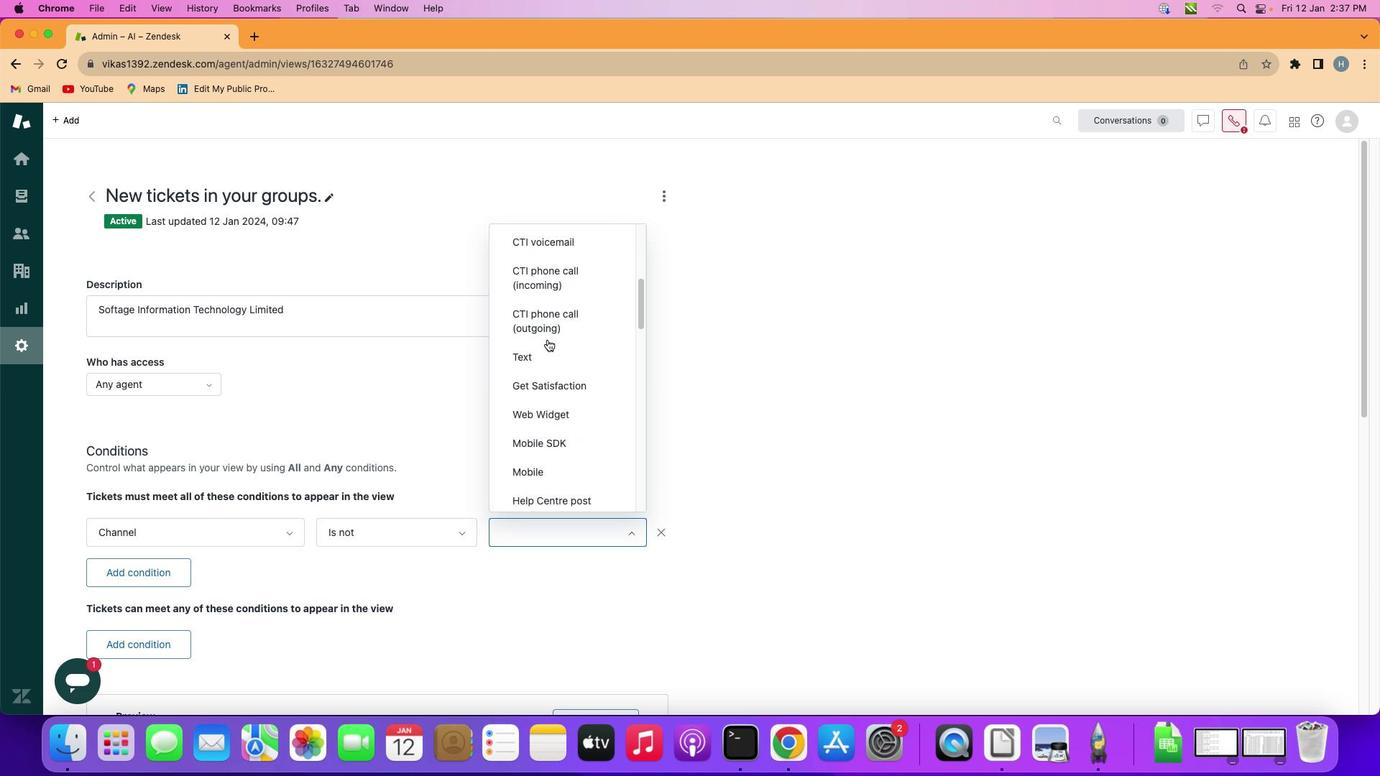 
Action: Mouse scrolled (548, 340) with delta (0, 0)
Screenshot: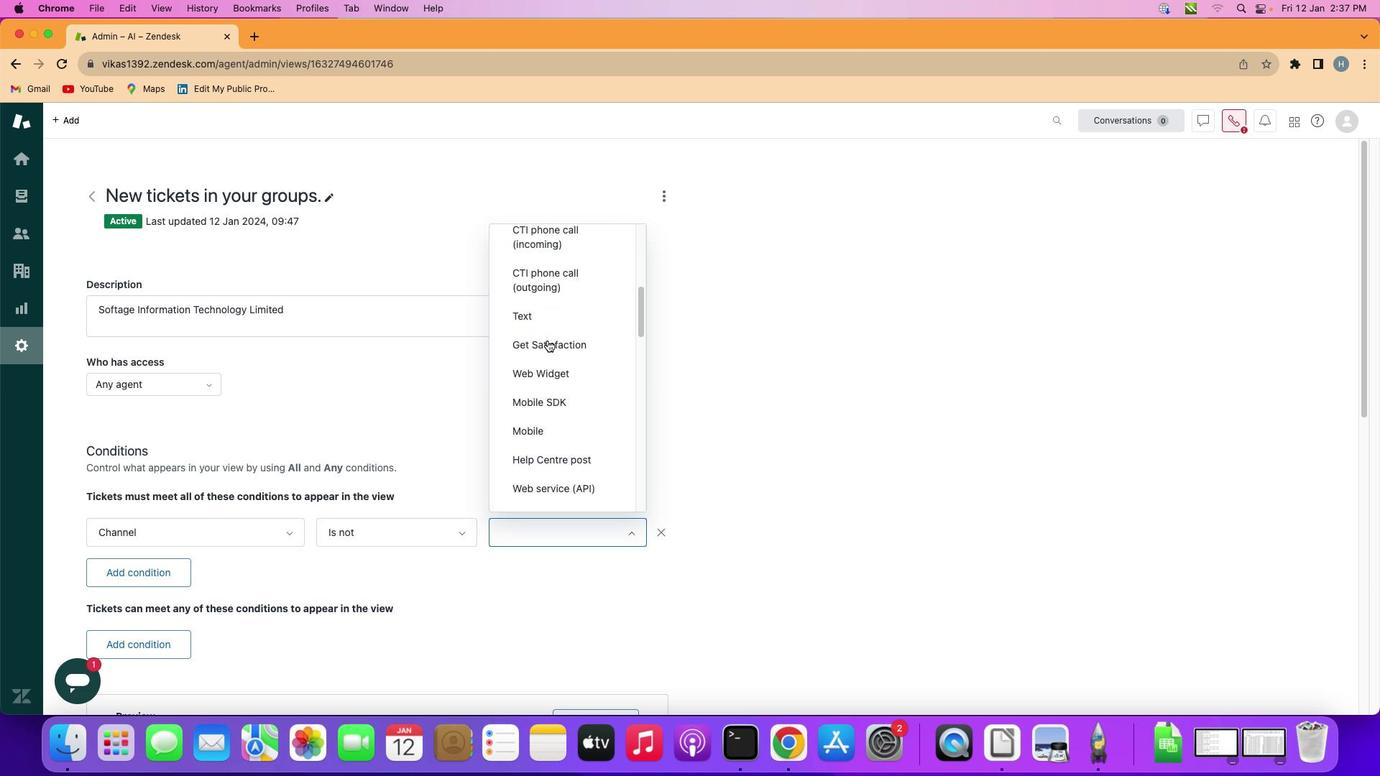 
Action: Mouse scrolled (548, 340) with delta (0, 0)
Screenshot: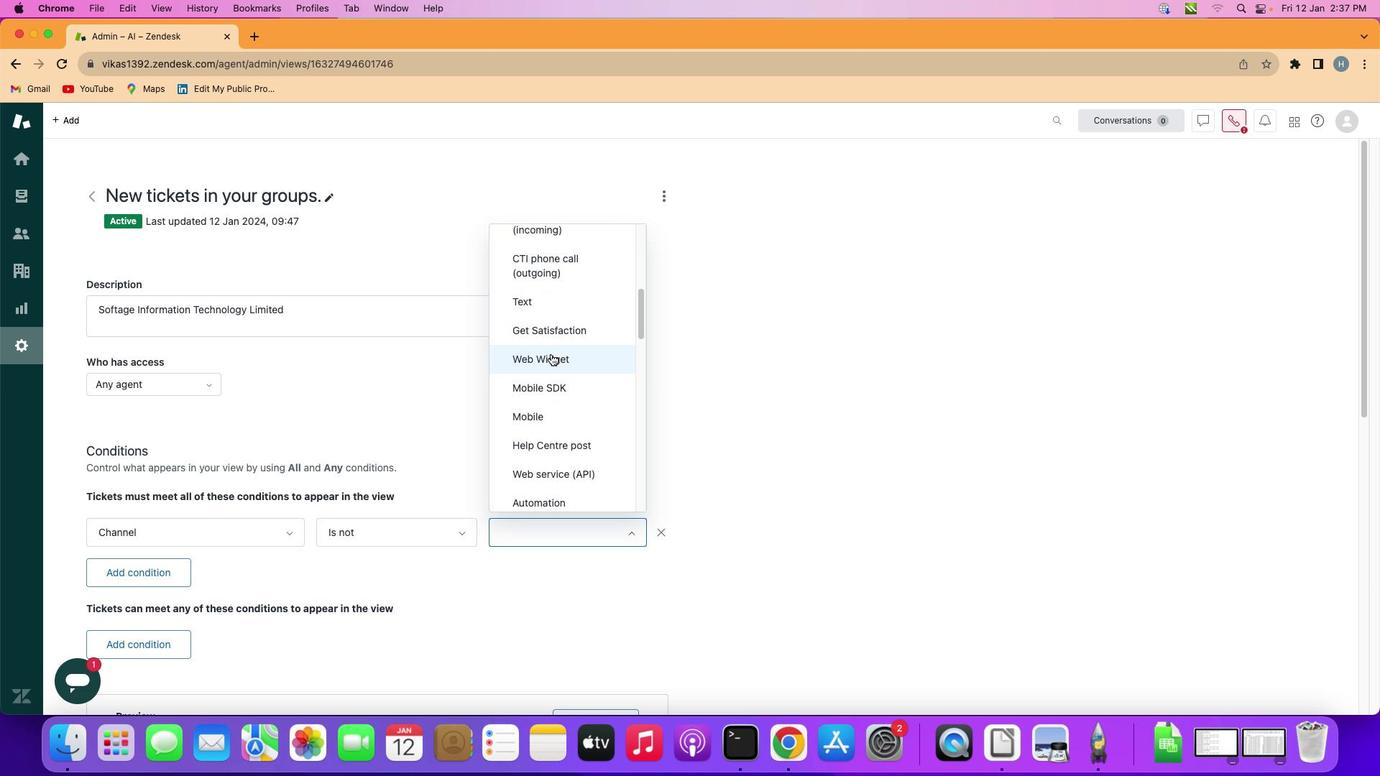 
Action: Mouse scrolled (548, 340) with delta (0, 0)
Screenshot: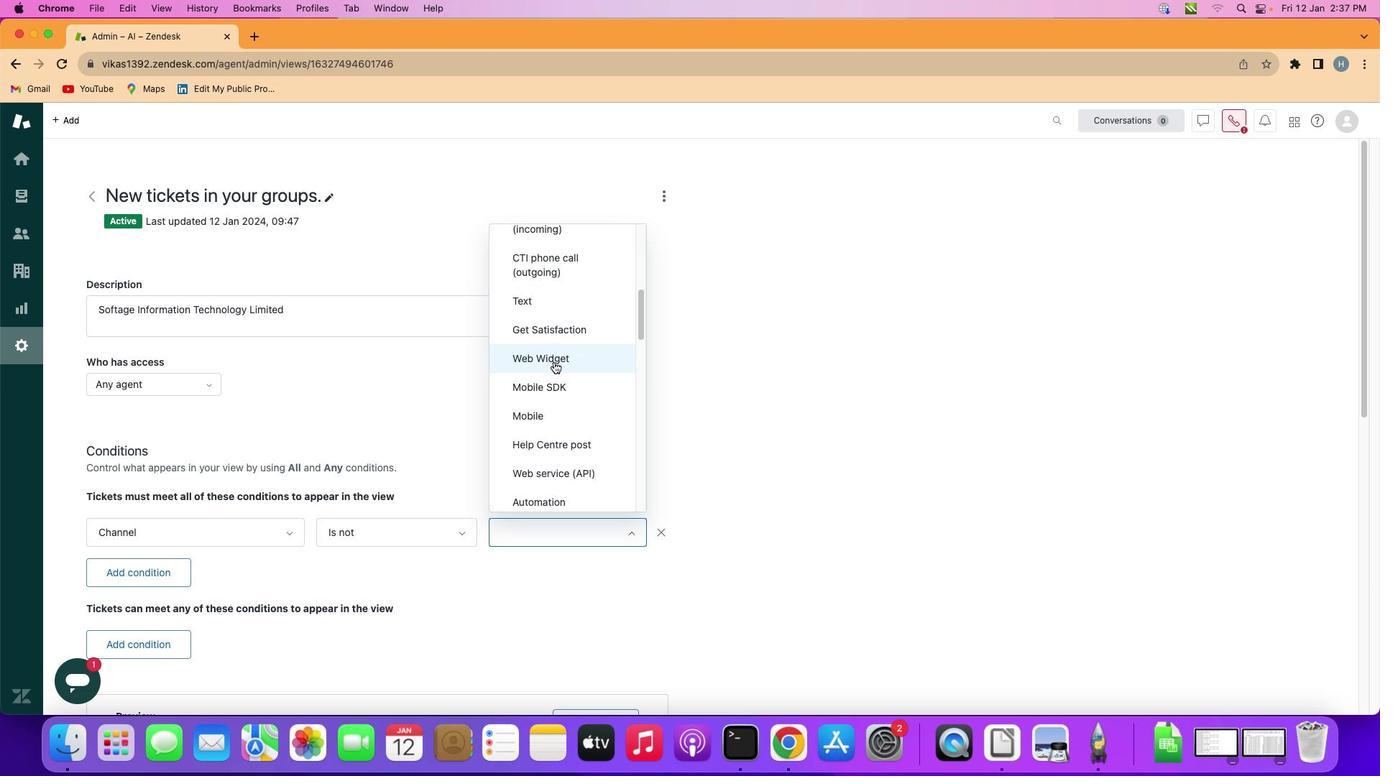 
Action: Mouse moved to (560, 357)
Screenshot: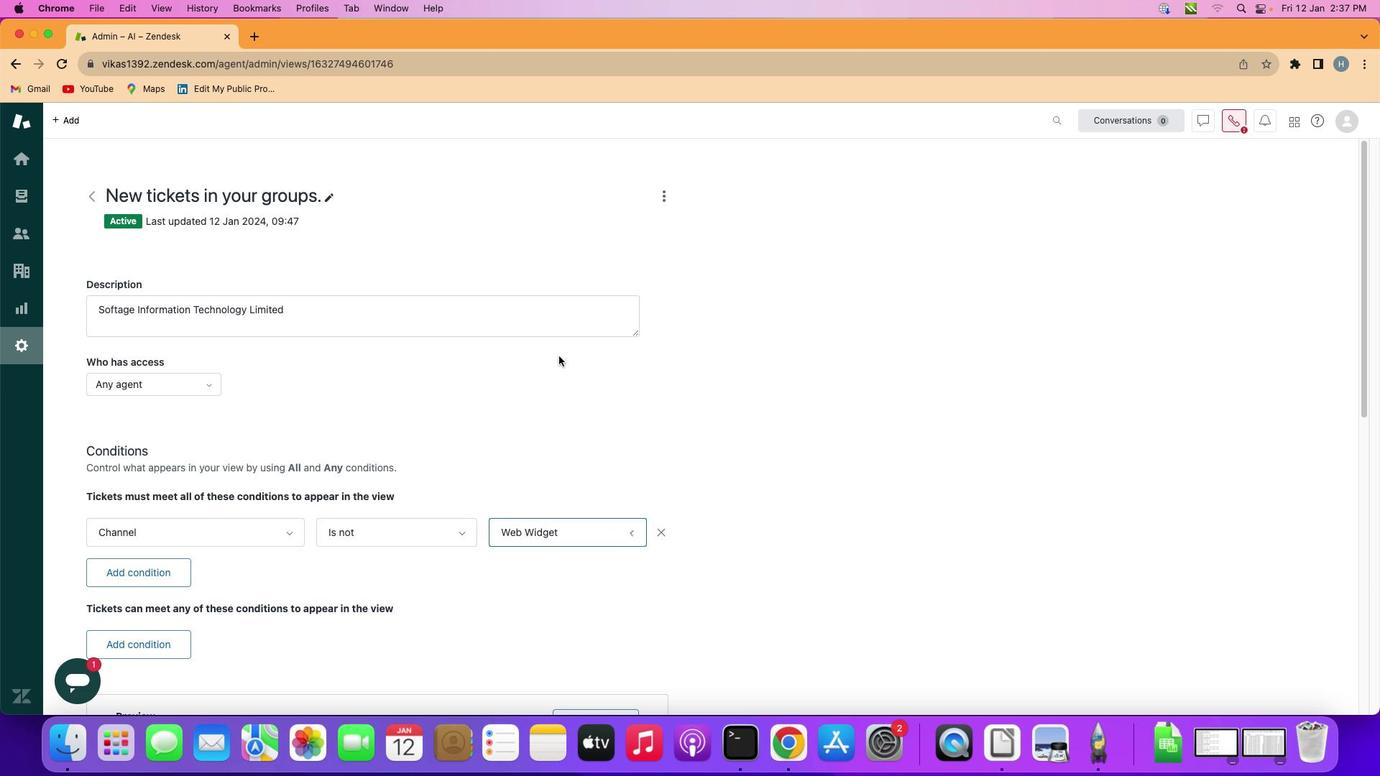 
Action: Mouse pressed left at (560, 357)
Screenshot: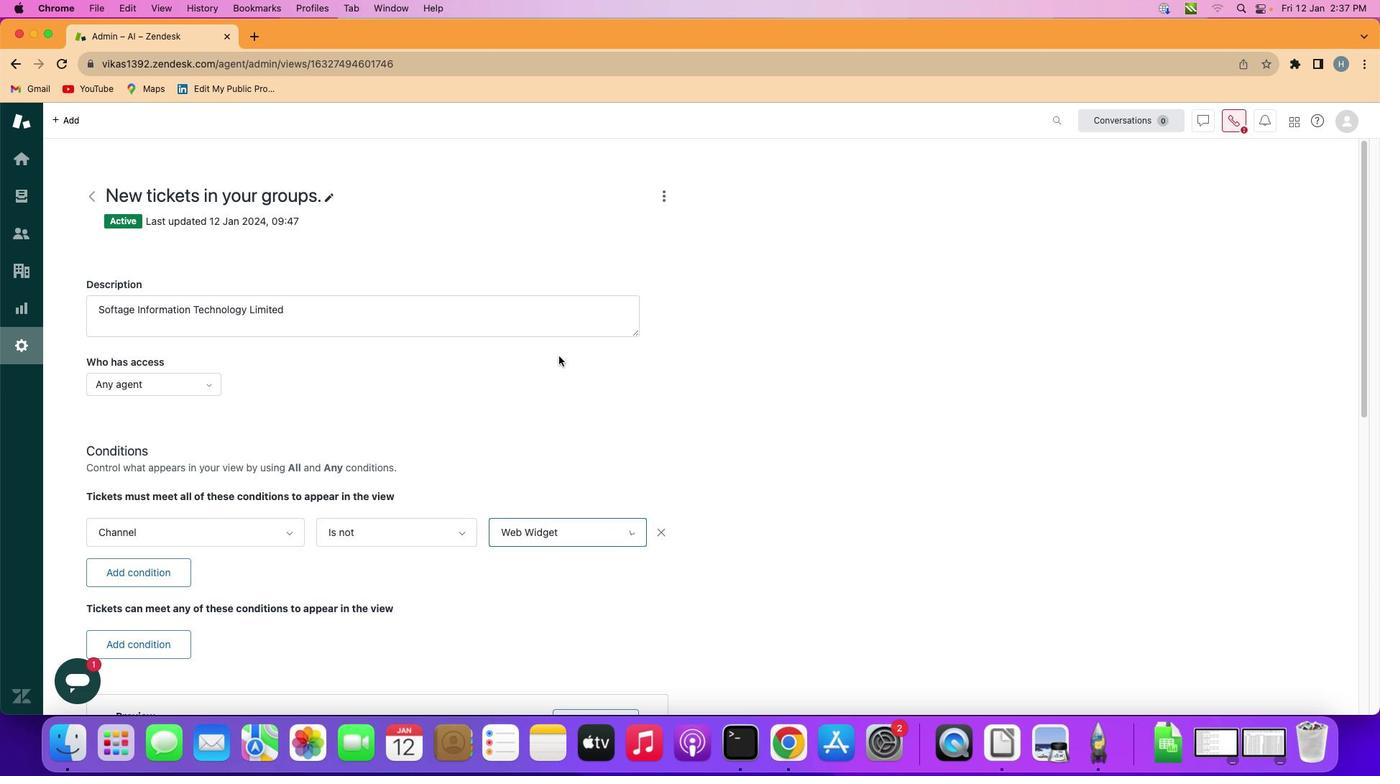 
